 Task: Search one way flight ticket for 3 adults, 3 children in premium economy from Christiansted,st. Croix: Henry E. Rohlsen Airport to Jackson: Jackson Hole Airport on 5-2-2023. Choice of flights is Delta. Number of bags: 1 carry on bag. Price is upto 94000. Outbound departure time preference is 23:00.
Action: Mouse moved to (279, 350)
Screenshot: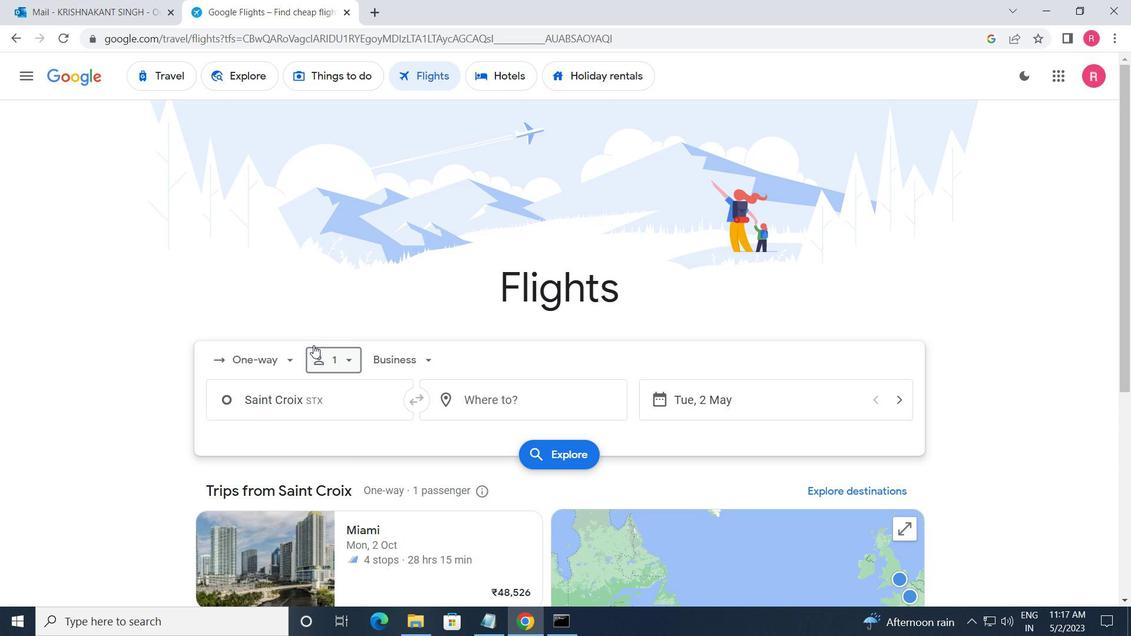 
Action: Mouse pressed left at (279, 350)
Screenshot: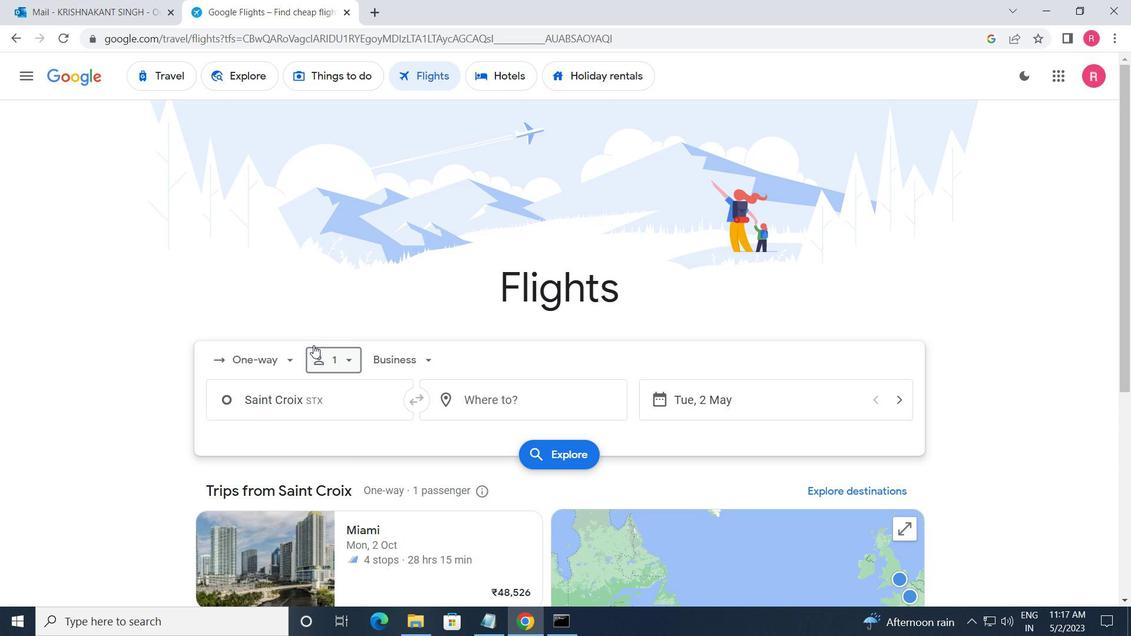 
Action: Mouse moved to (283, 426)
Screenshot: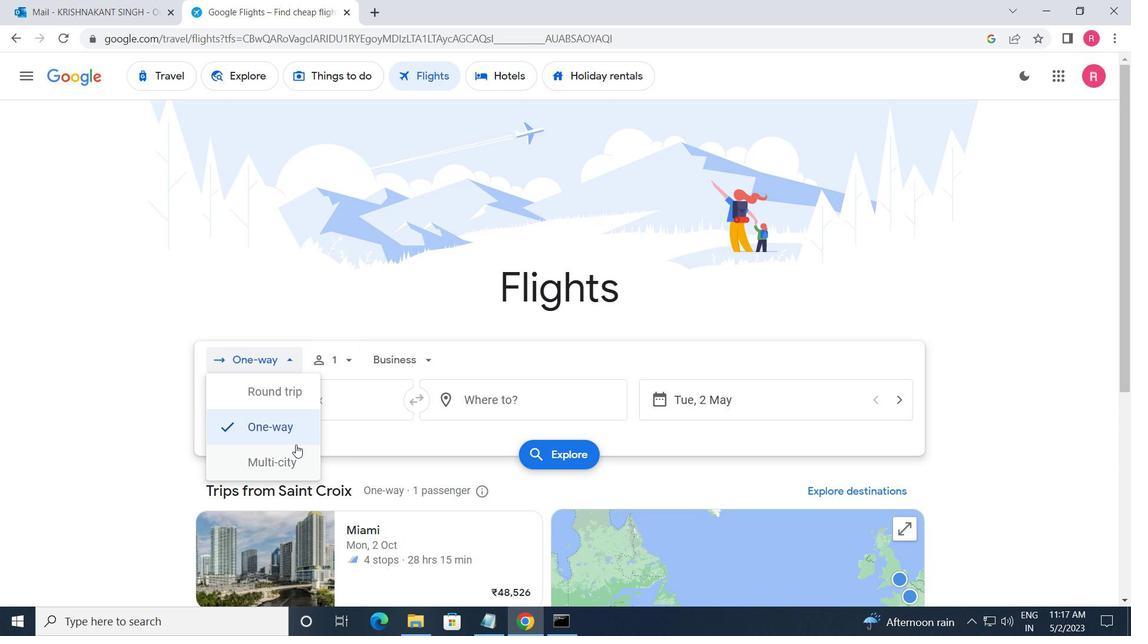 
Action: Mouse pressed left at (283, 426)
Screenshot: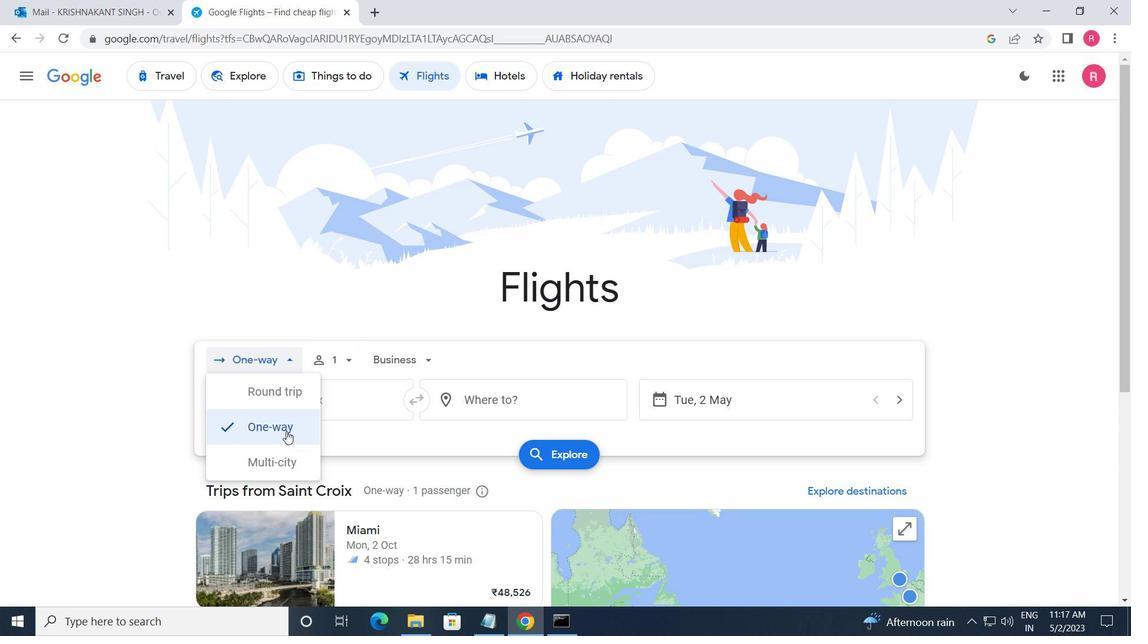 
Action: Mouse moved to (328, 361)
Screenshot: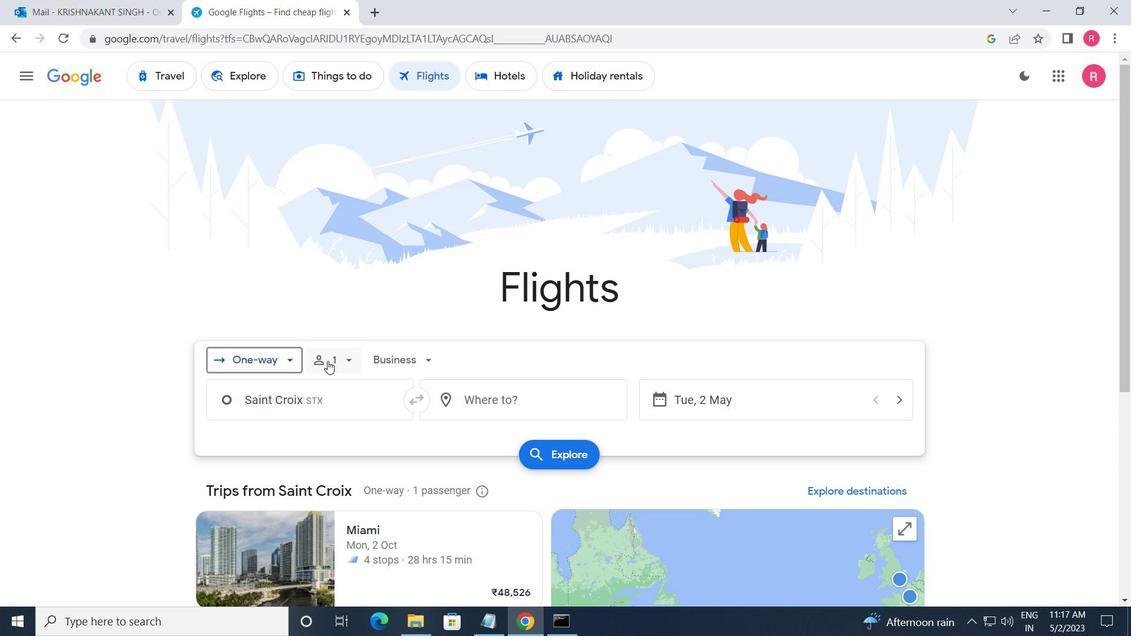 
Action: Mouse pressed left at (328, 361)
Screenshot: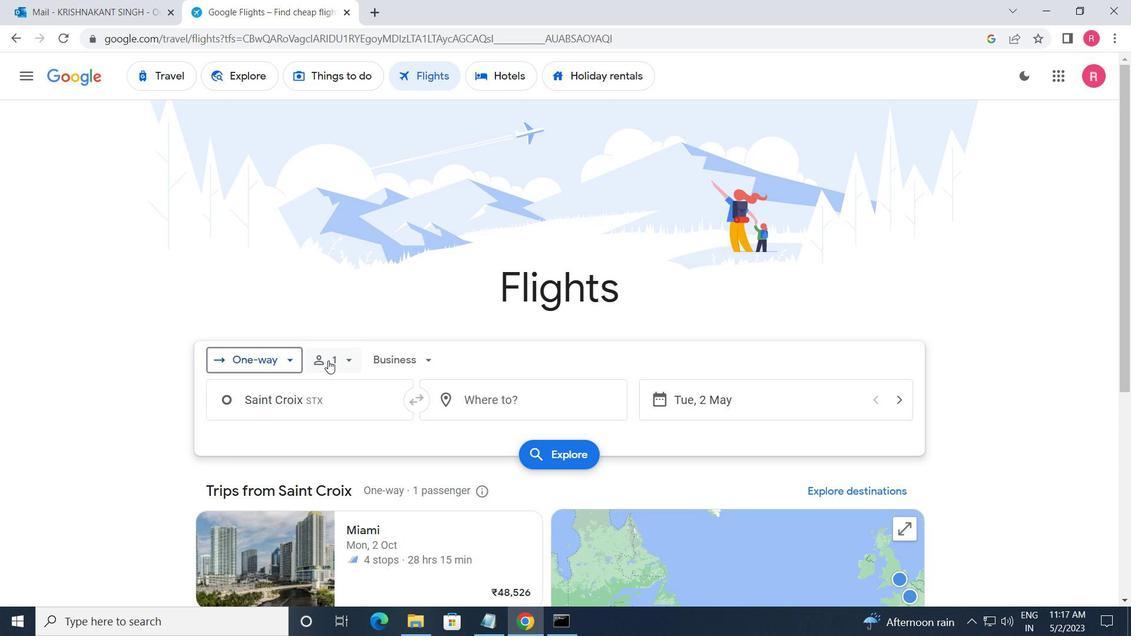 
Action: Mouse moved to (454, 401)
Screenshot: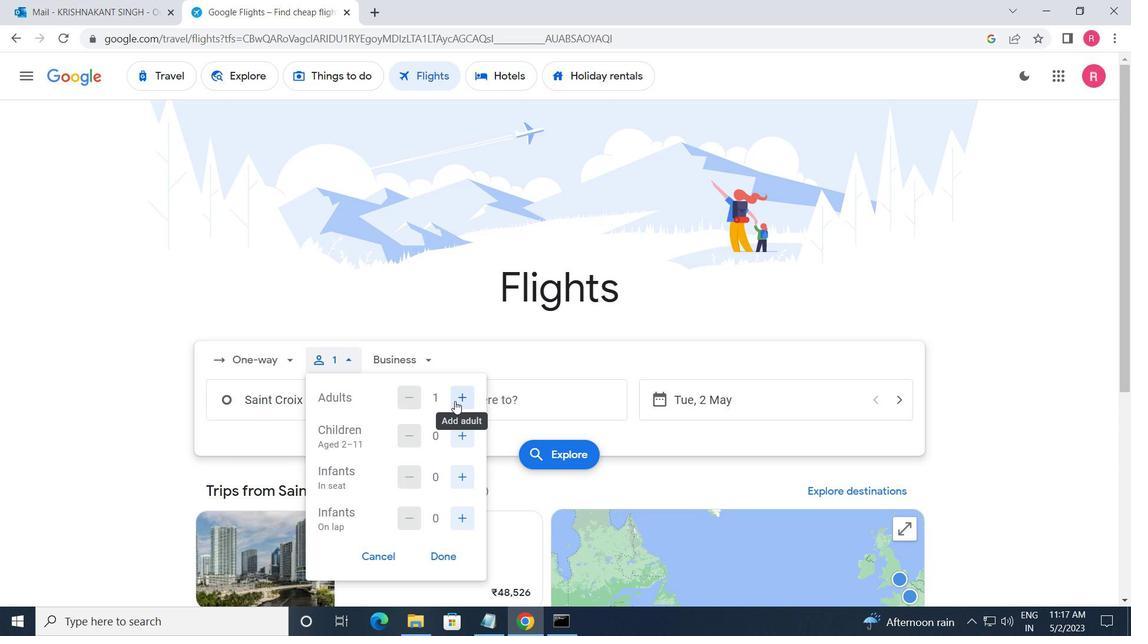 
Action: Mouse pressed left at (454, 401)
Screenshot: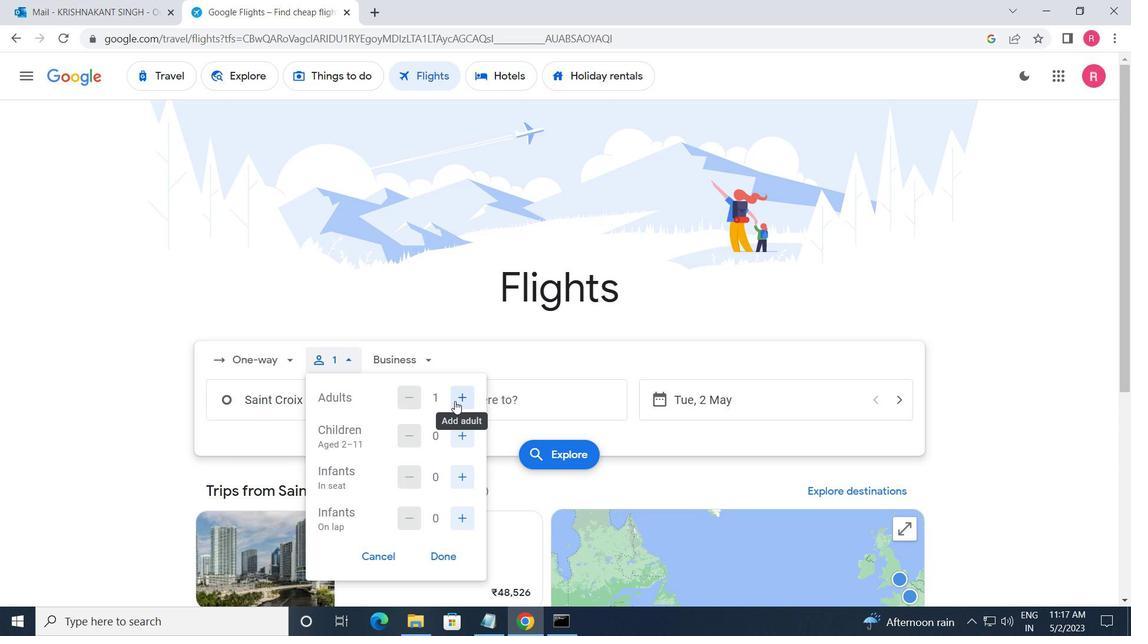 
Action: Mouse pressed left at (454, 401)
Screenshot: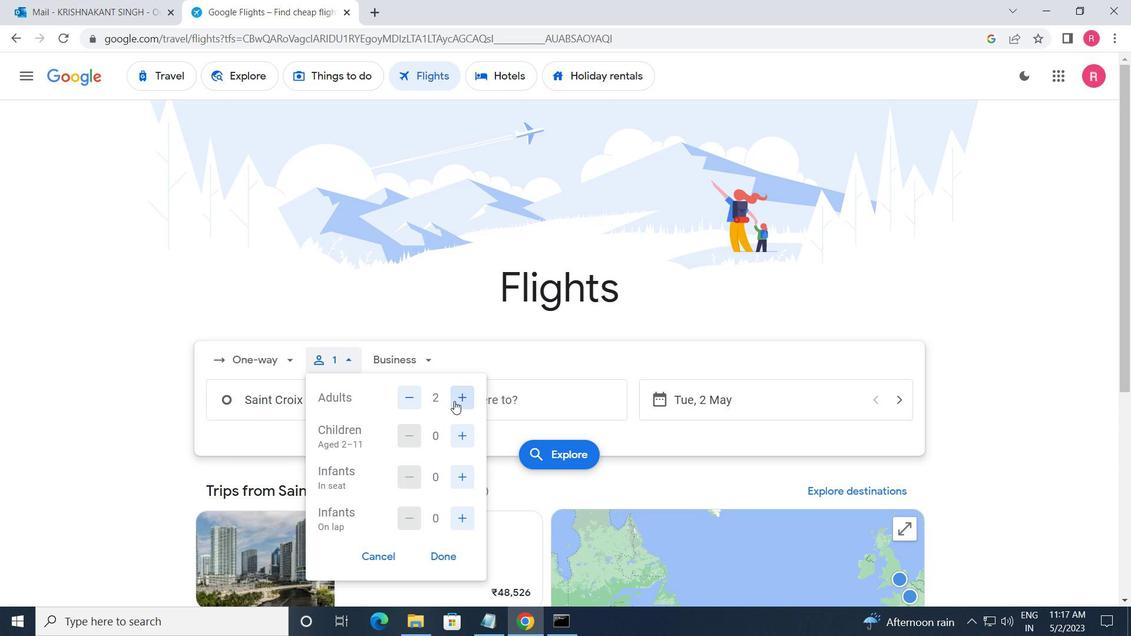 
Action: Mouse moved to (453, 426)
Screenshot: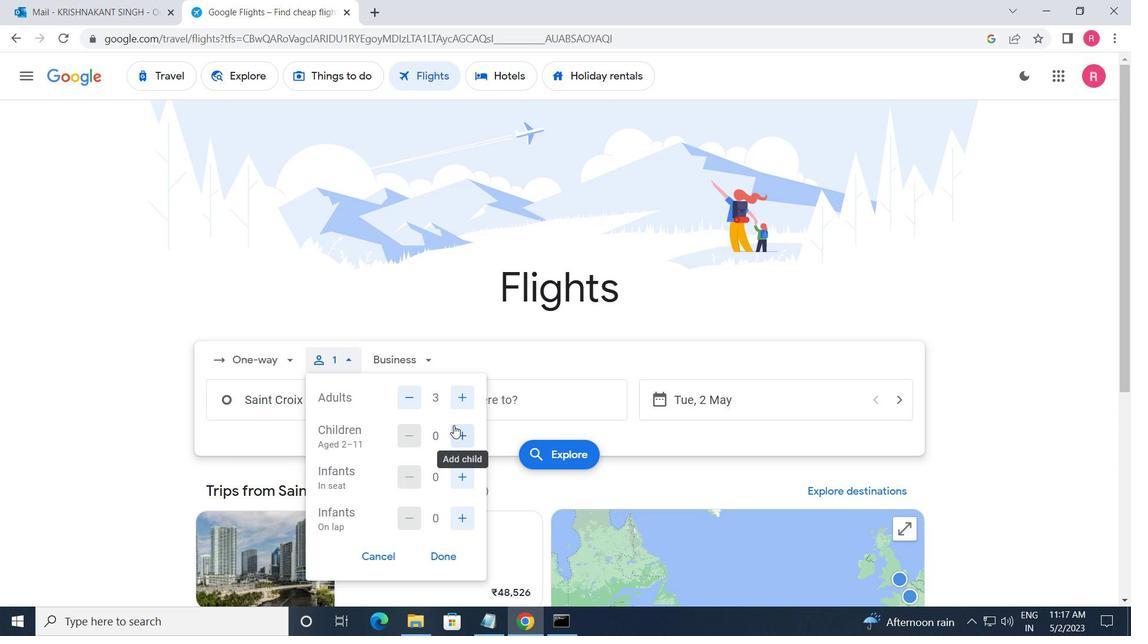 
Action: Mouse pressed left at (453, 426)
Screenshot: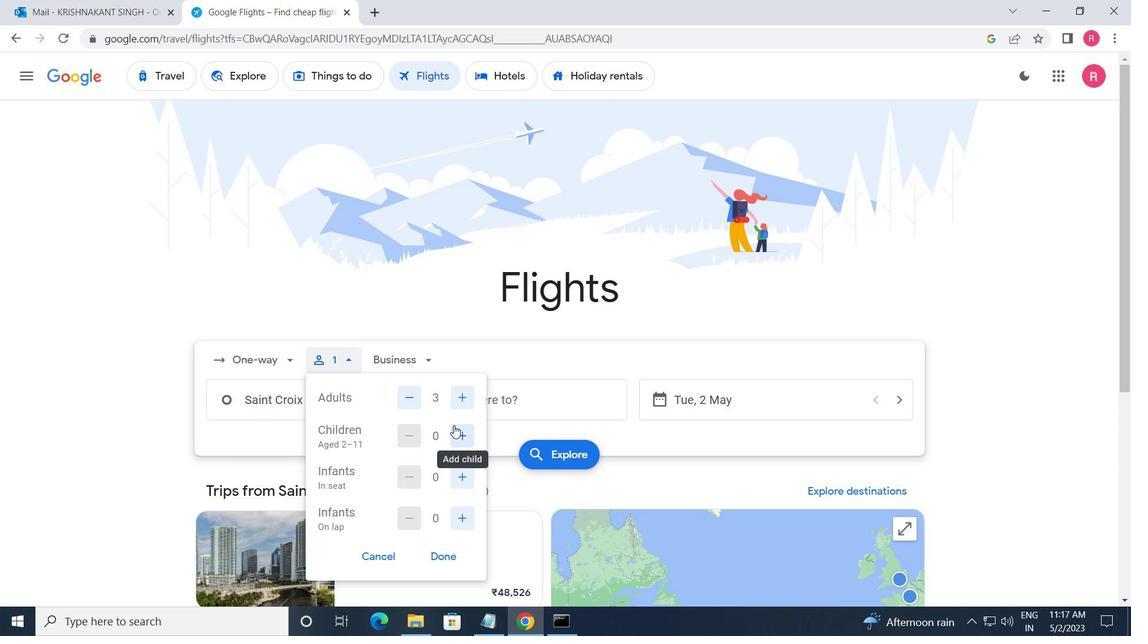 
Action: Mouse pressed left at (453, 426)
Screenshot: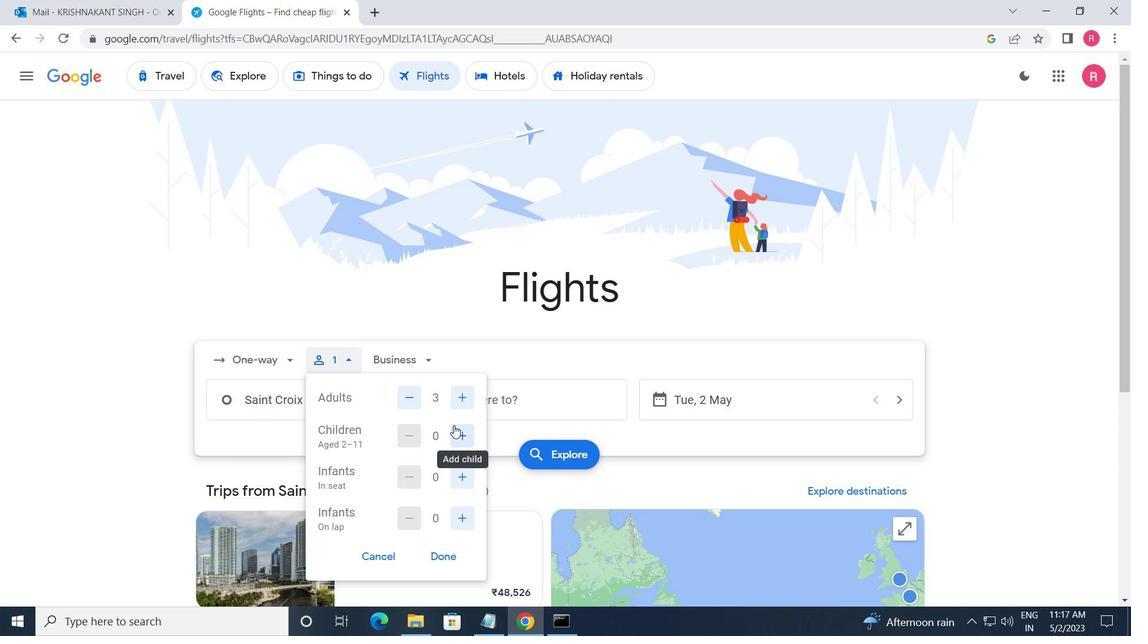 
Action: Mouse moved to (453, 427)
Screenshot: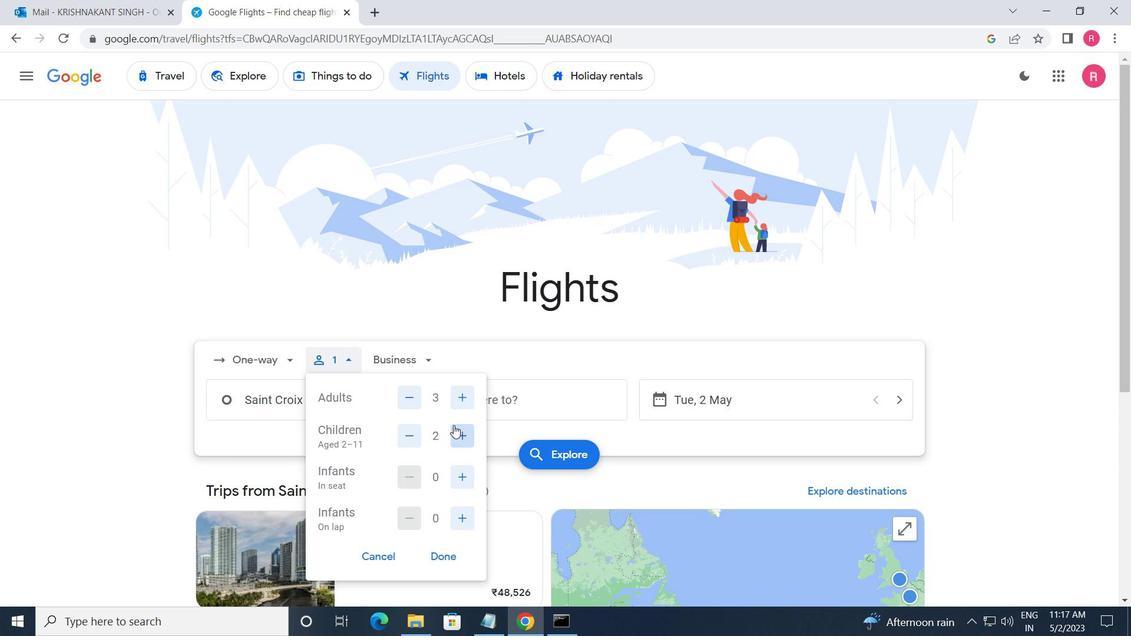 
Action: Mouse pressed left at (453, 427)
Screenshot: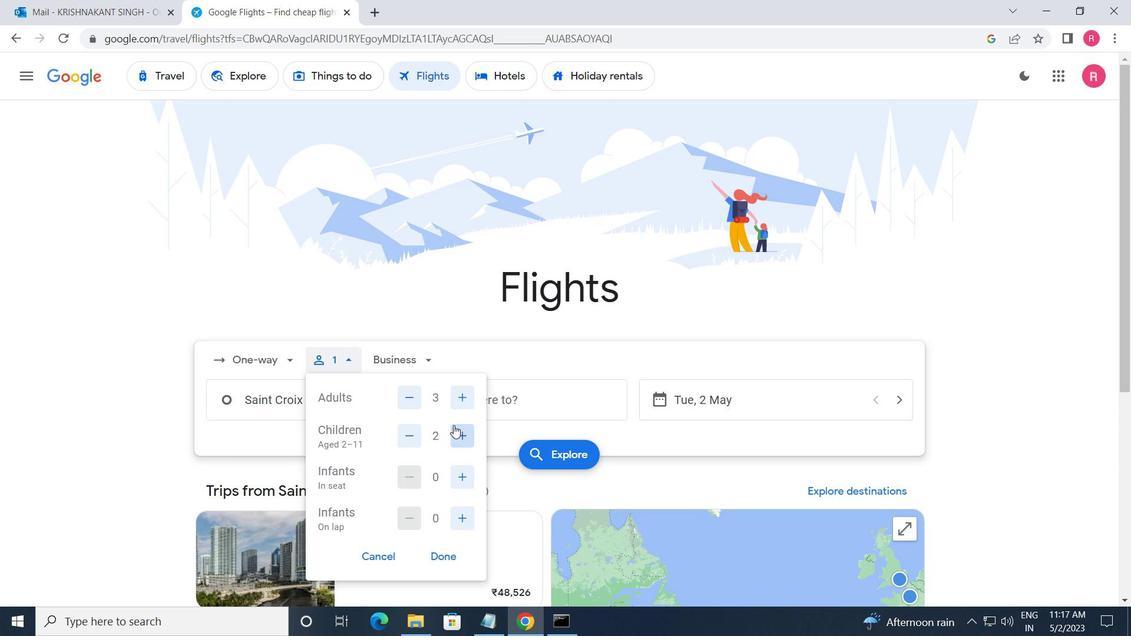 
Action: Mouse moved to (379, 364)
Screenshot: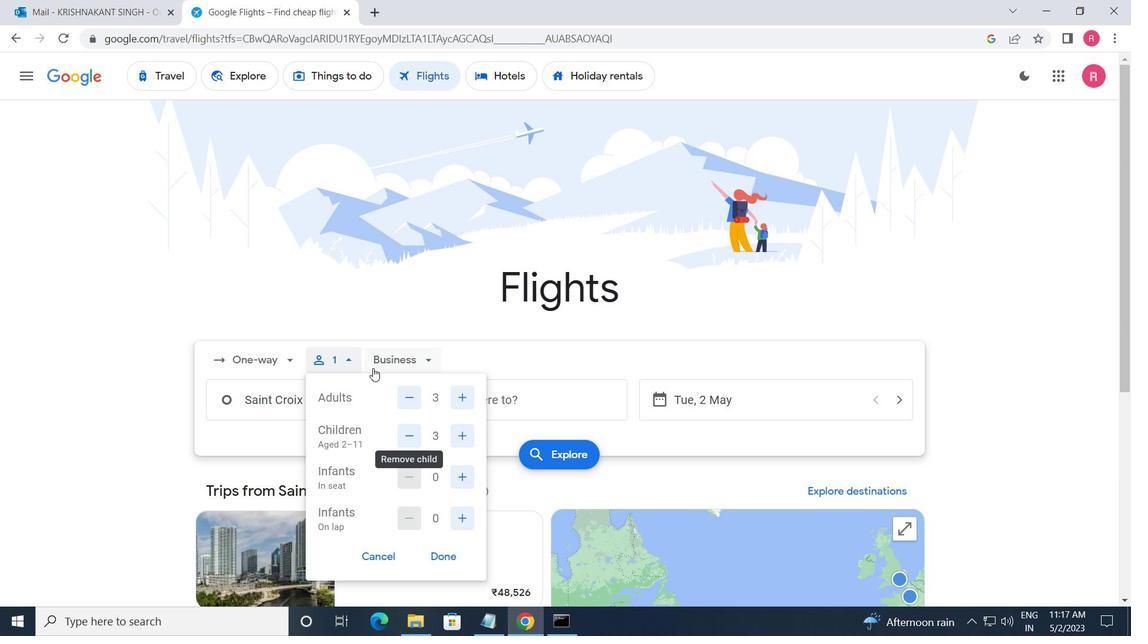 
Action: Mouse pressed left at (379, 364)
Screenshot: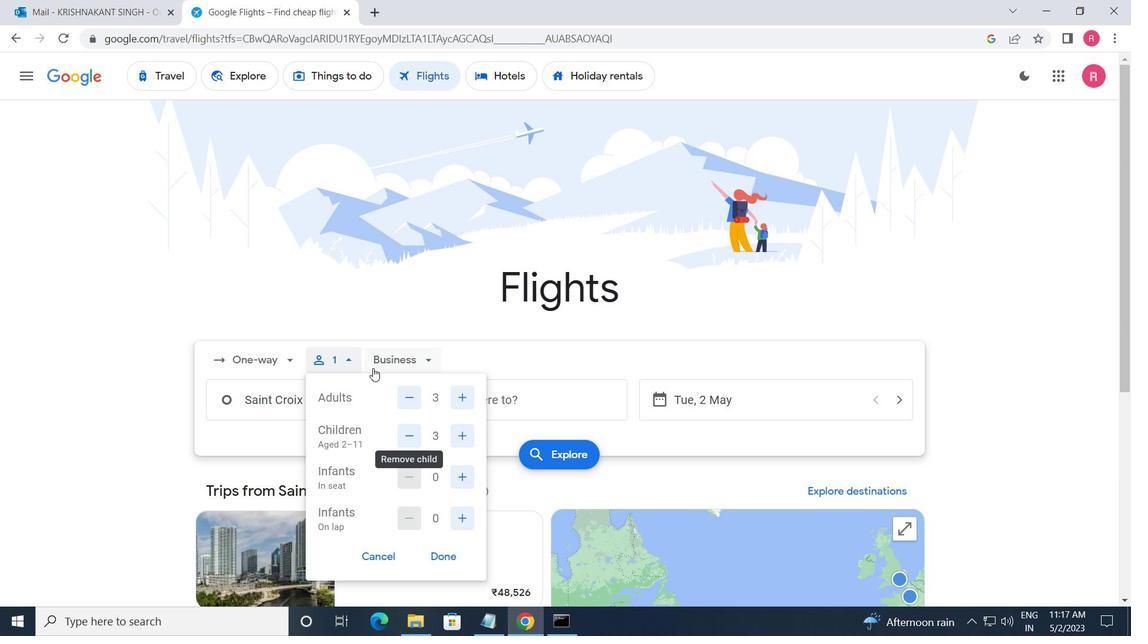 
Action: Mouse moved to (422, 435)
Screenshot: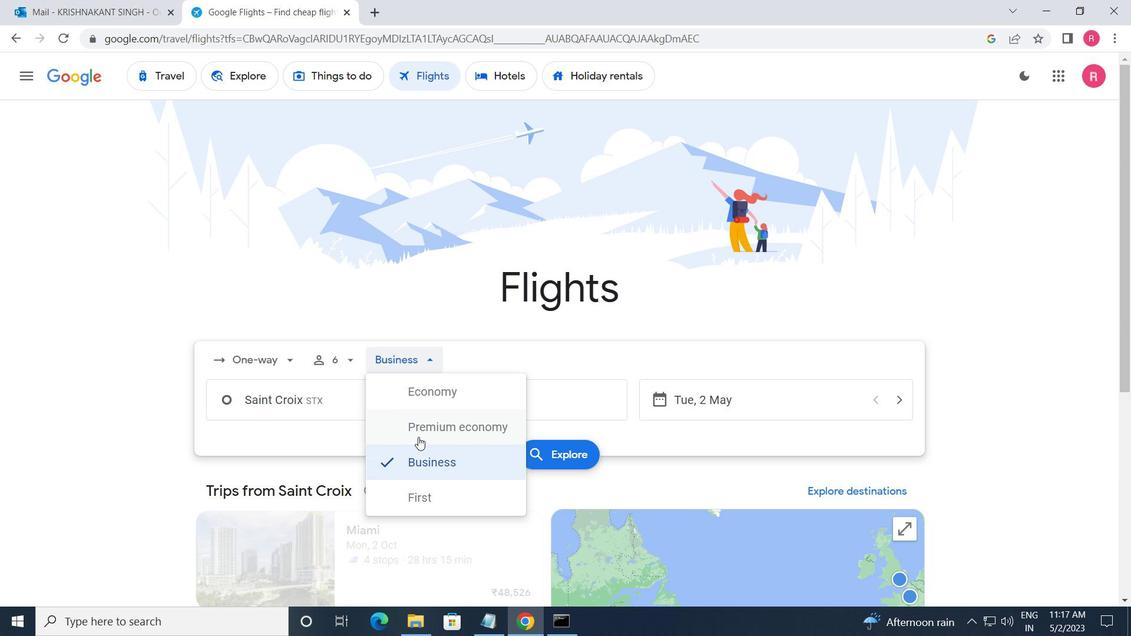 
Action: Mouse pressed left at (422, 435)
Screenshot: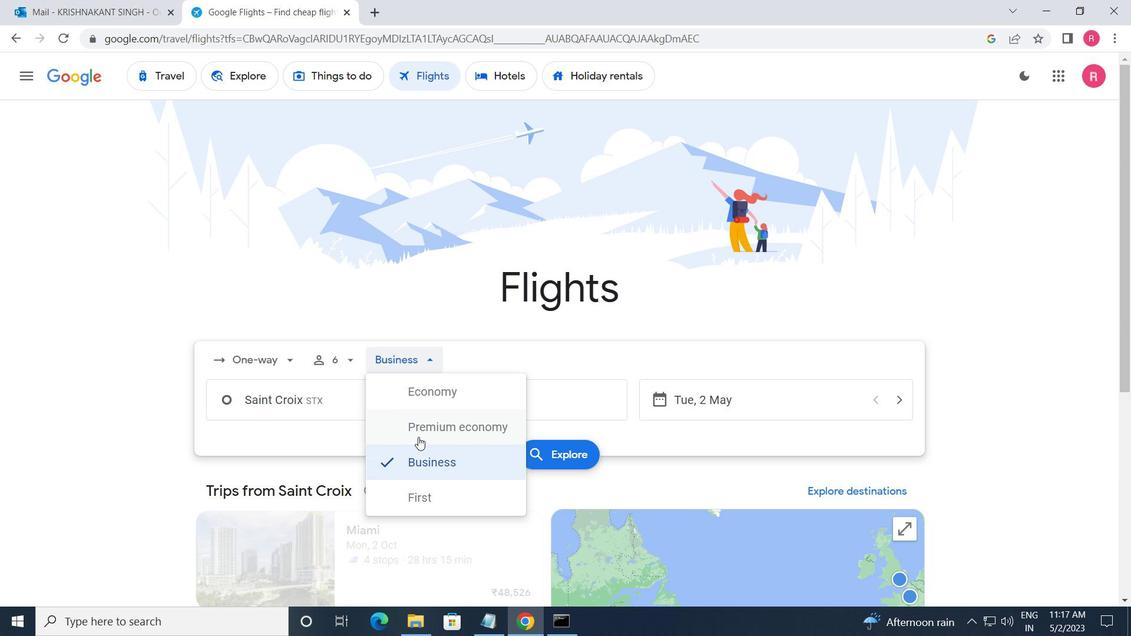 
Action: Mouse moved to (350, 399)
Screenshot: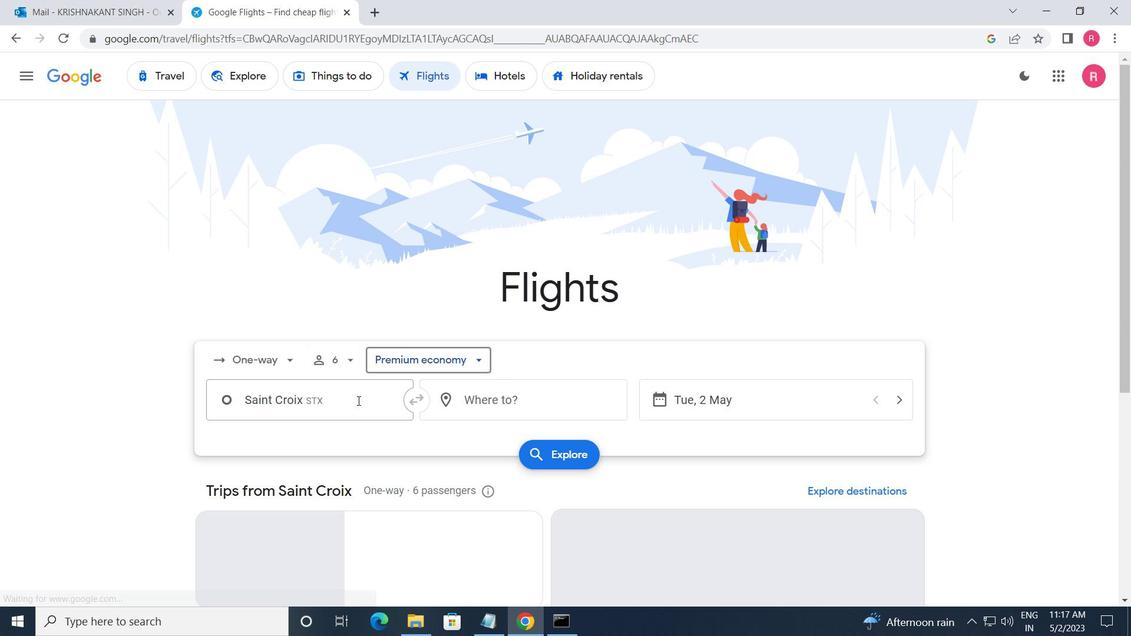 
Action: Mouse pressed left at (350, 399)
Screenshot: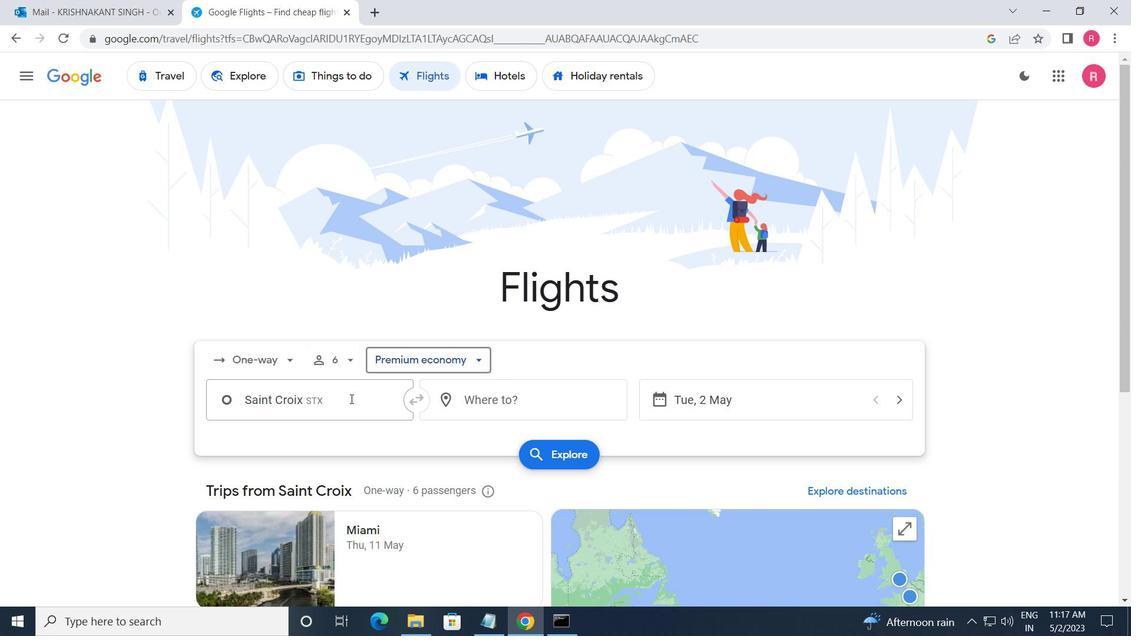 
Action: Mouse moved to (342, 476)
Screenshot: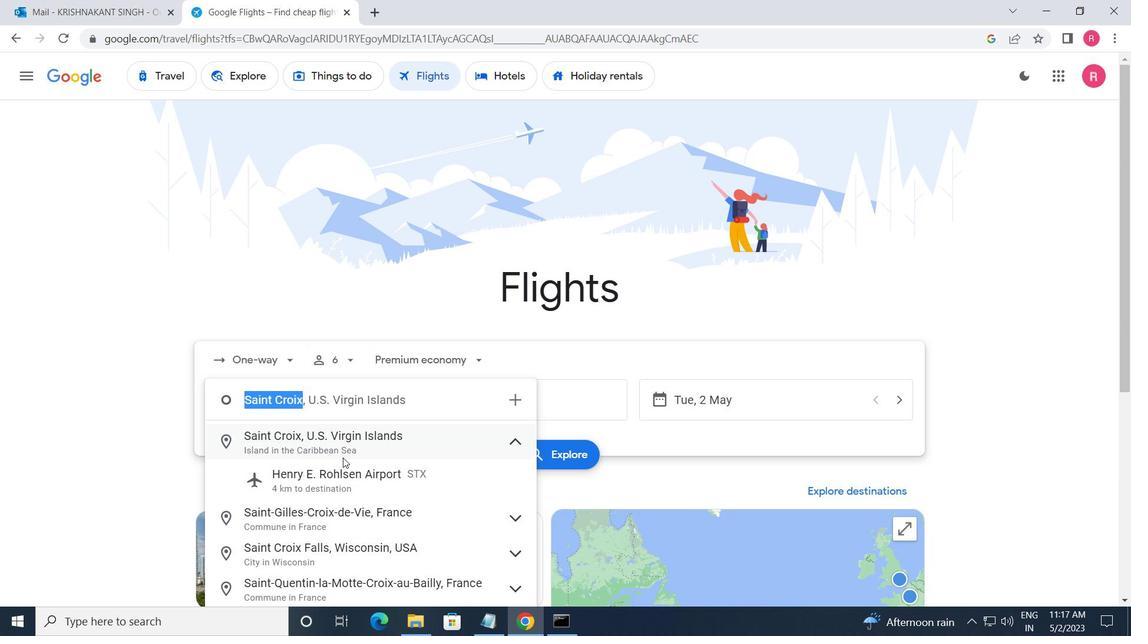 
Action: Mouse pressed left at (342, 476)
Screenshot: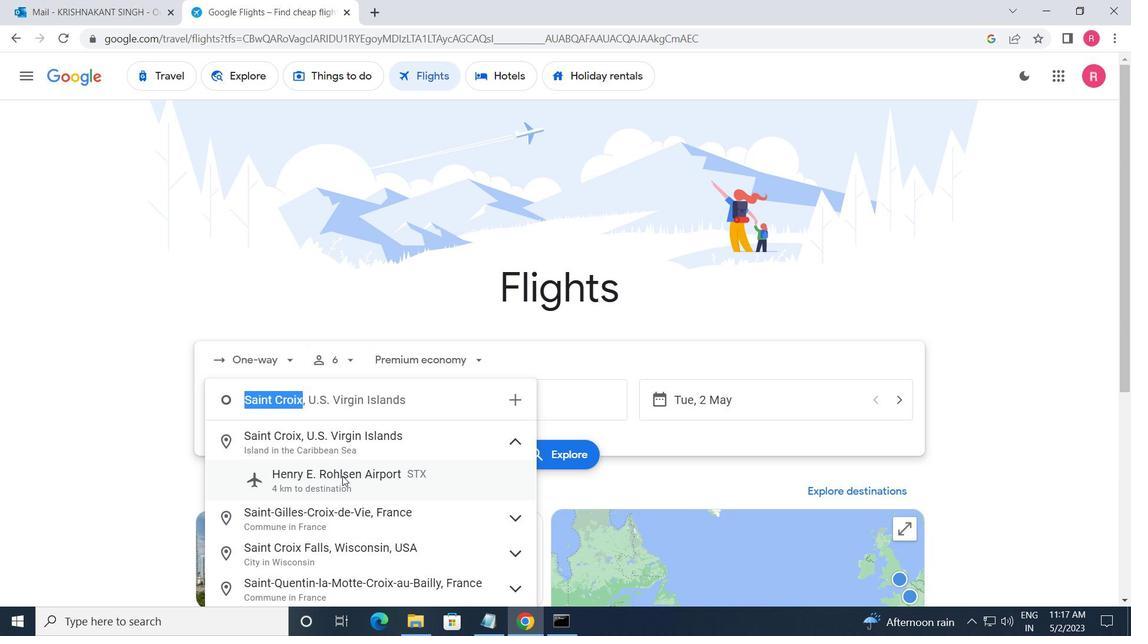 
Action: Mouse moved to (488, 407)
Screenshot: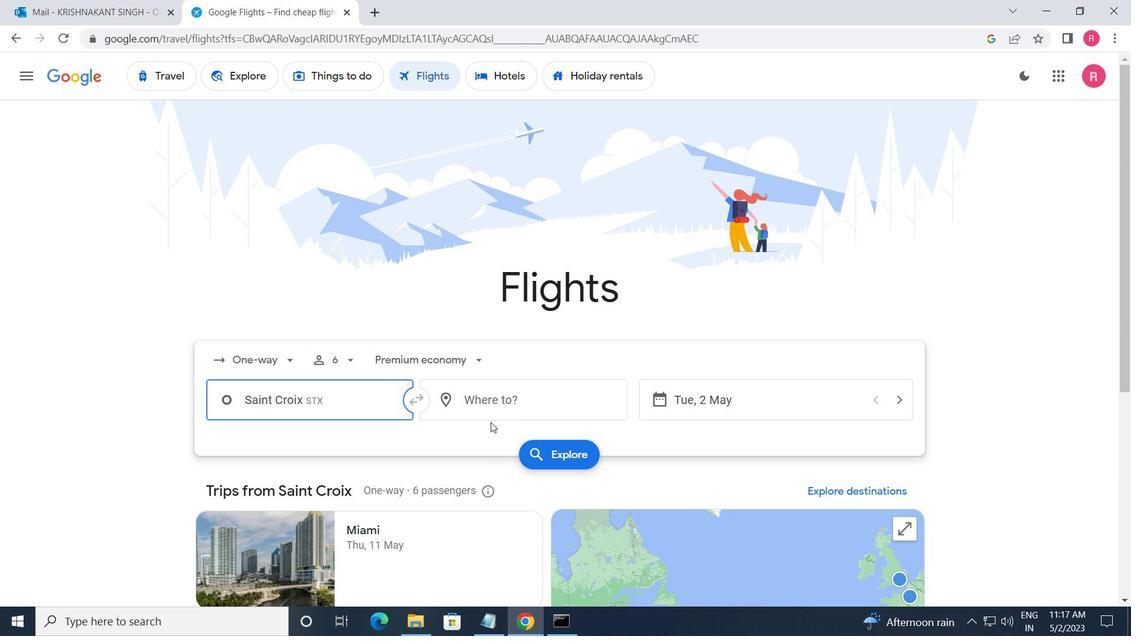 
Action: Mouse pressed left at (488, 407)
Screenshot: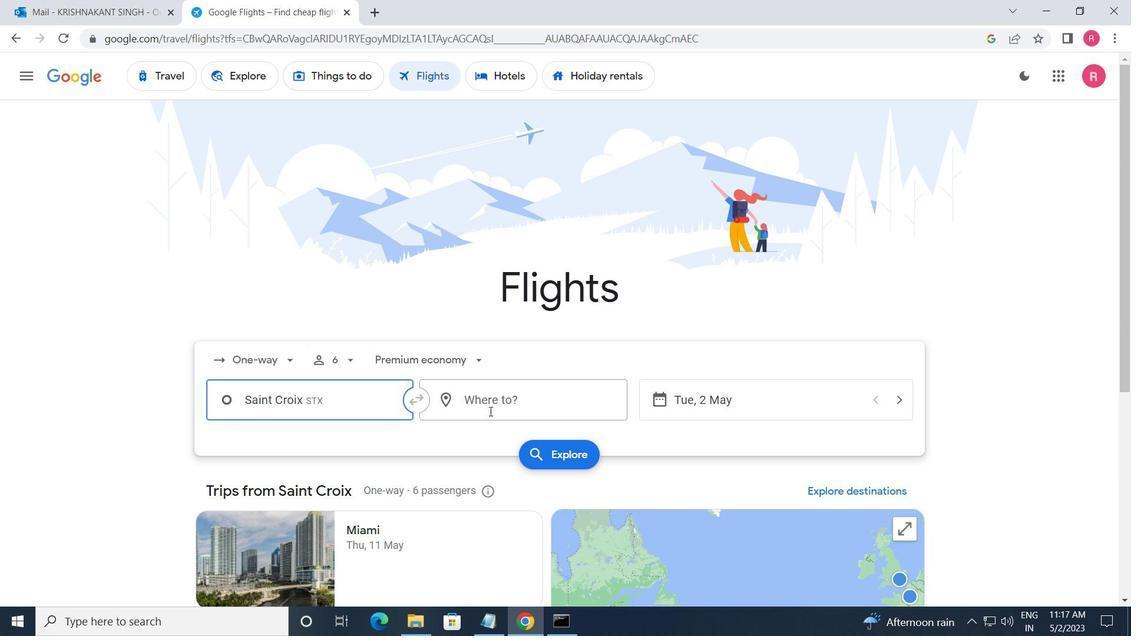 
Action: Mouse moved to (489, 538)
Screenshot: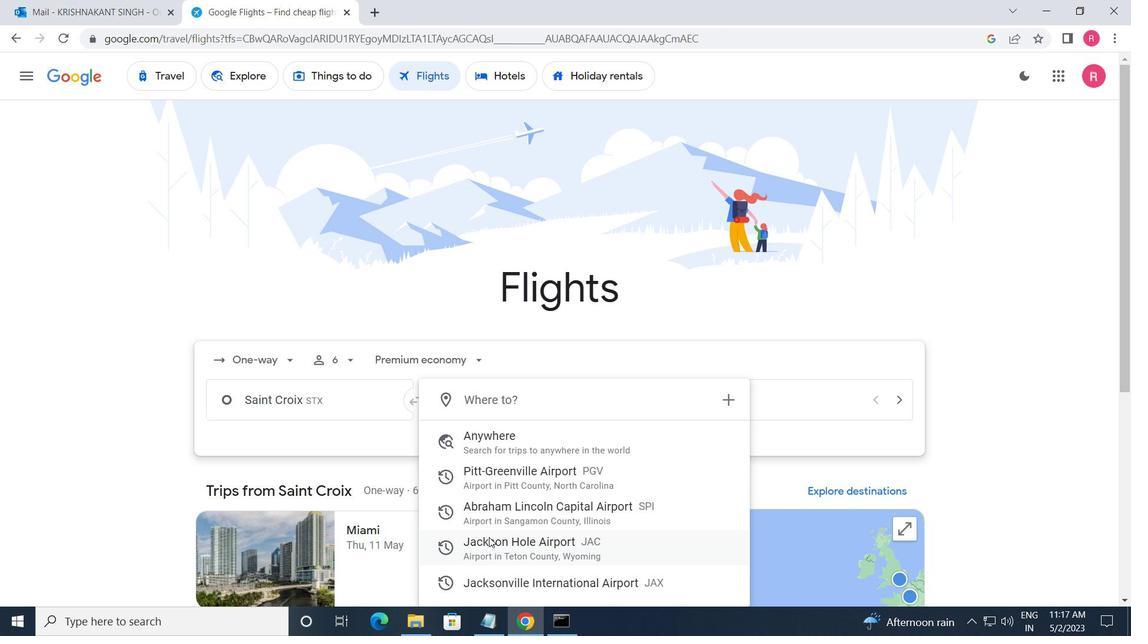 
Action: Mouse pressed left at (489, 538)
Screenshot: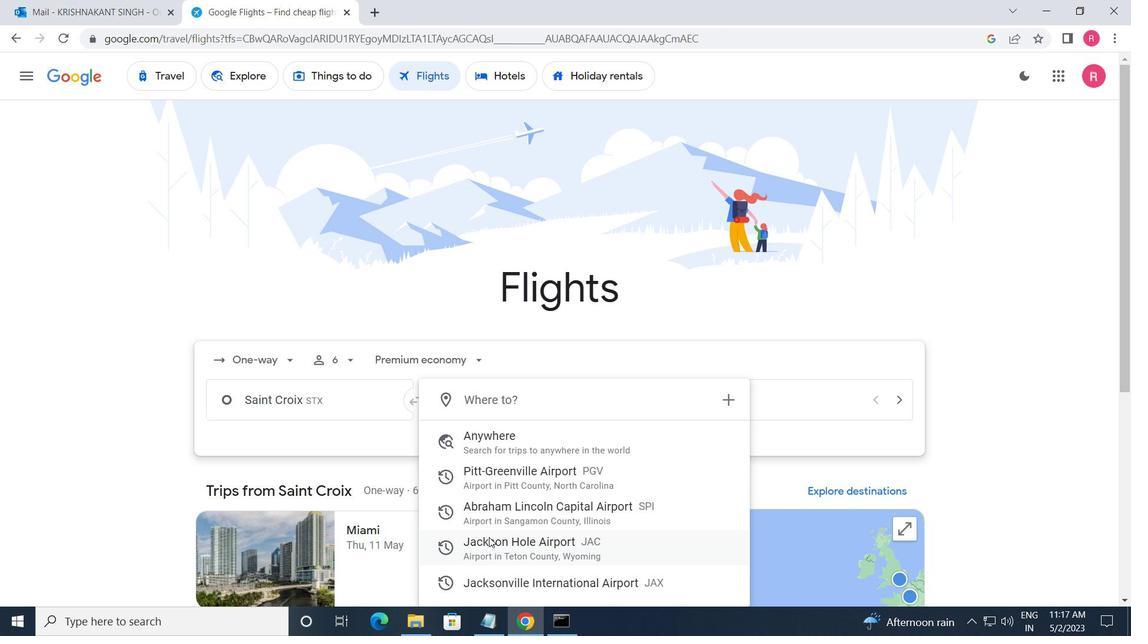 
Action: Mouse moved to (760, 417)
Screenshot: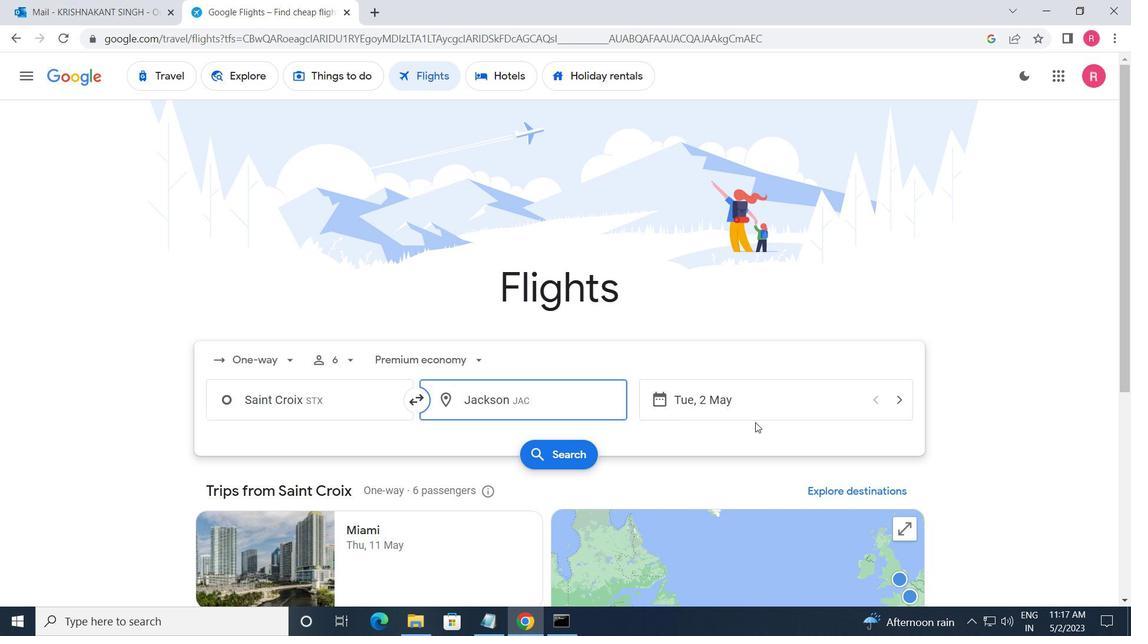 
Action: Mouse pressed left at (760, 417)
Screenshot: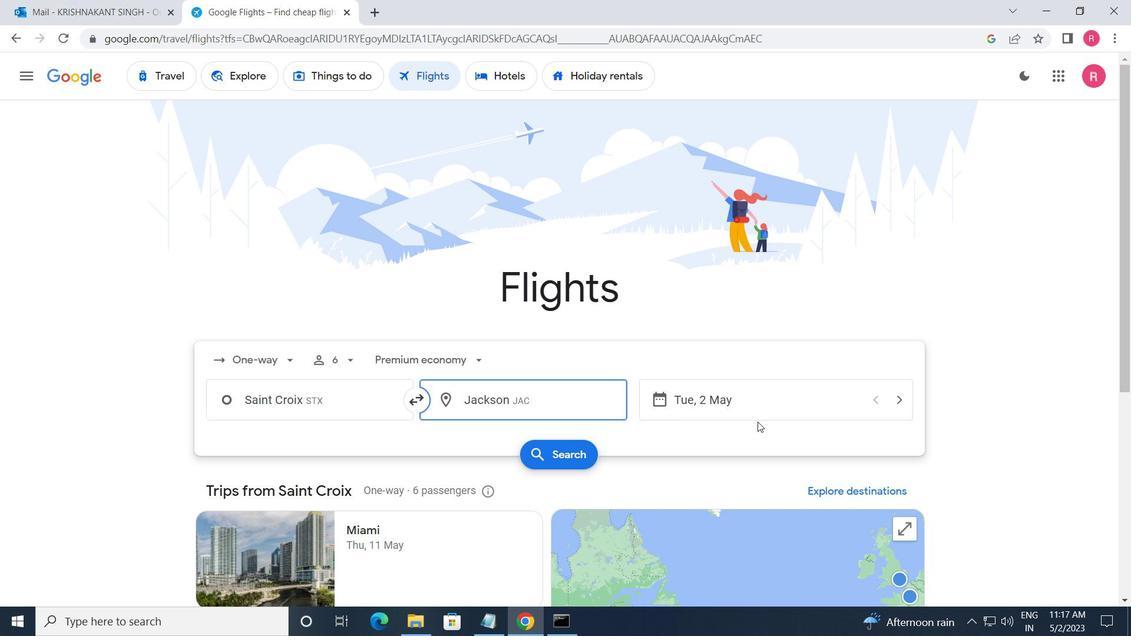 
Action: Mouse moved to (467, 340)
Screenshot: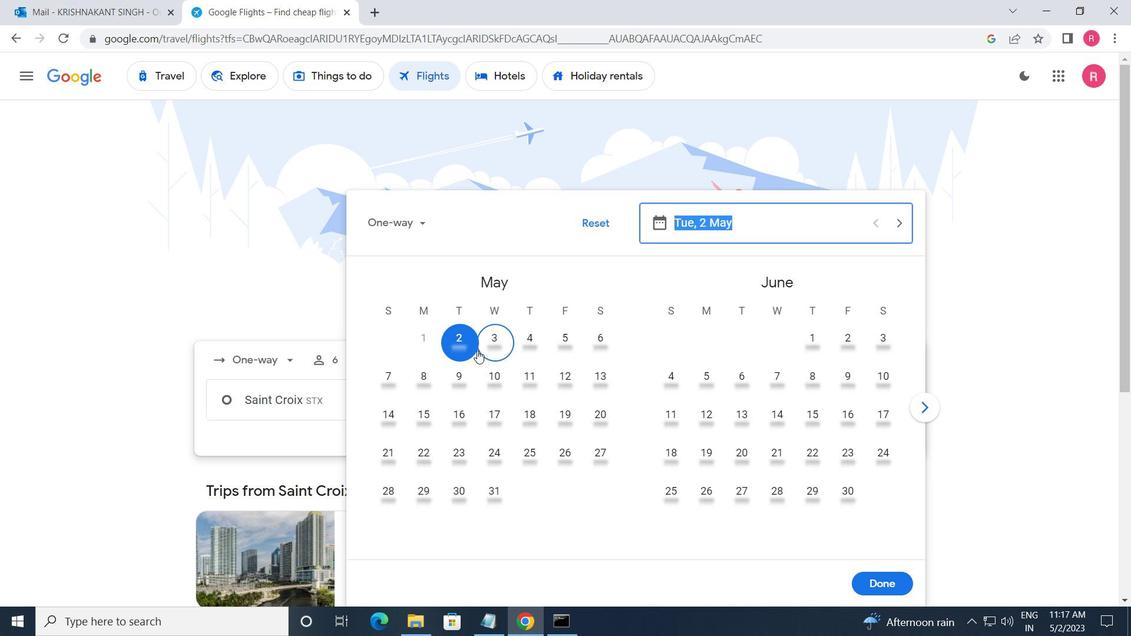 
Action: Mouse pressed left at (467, 340)
Screenshot: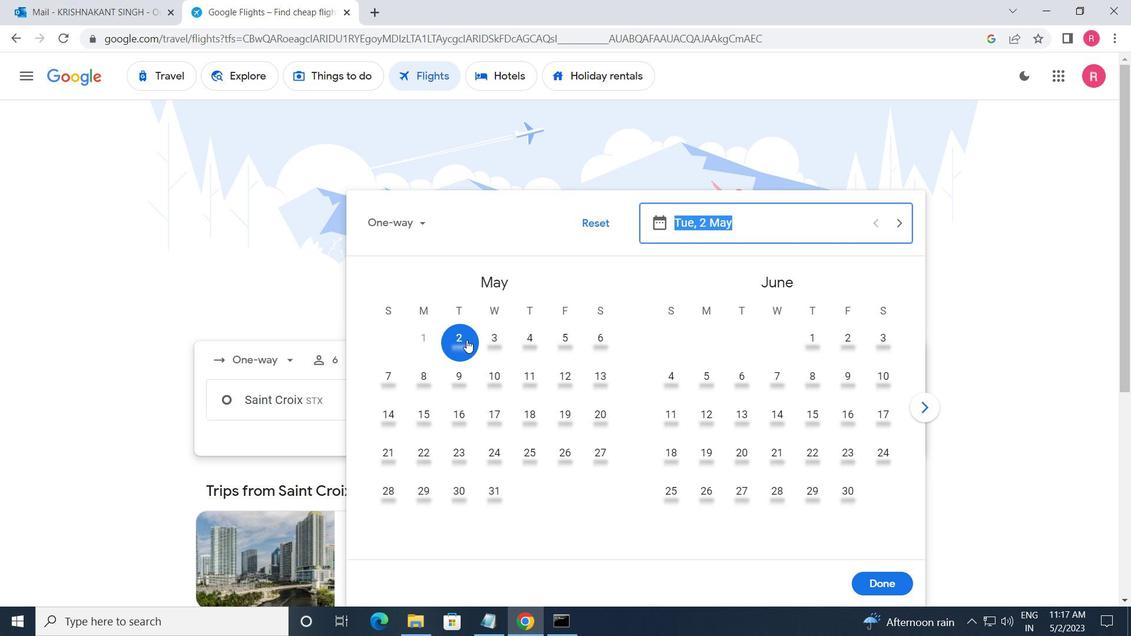 
Action: Mouse moved to (876, 578)
Screenshot: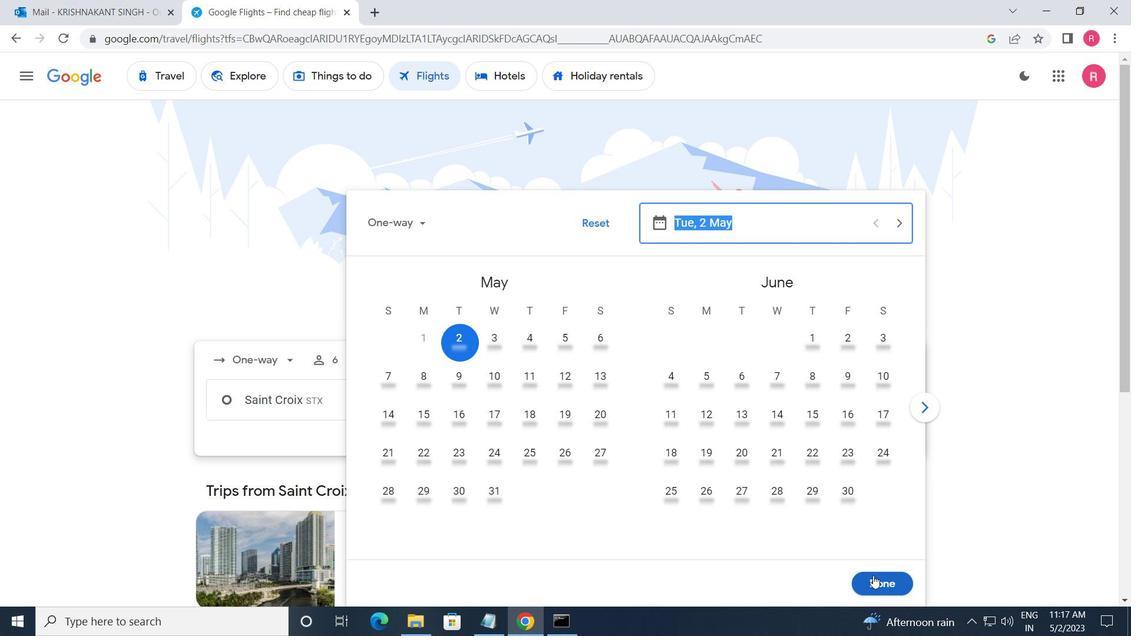 
Action: Mouse pressed left at (876, 578)
Screenshot: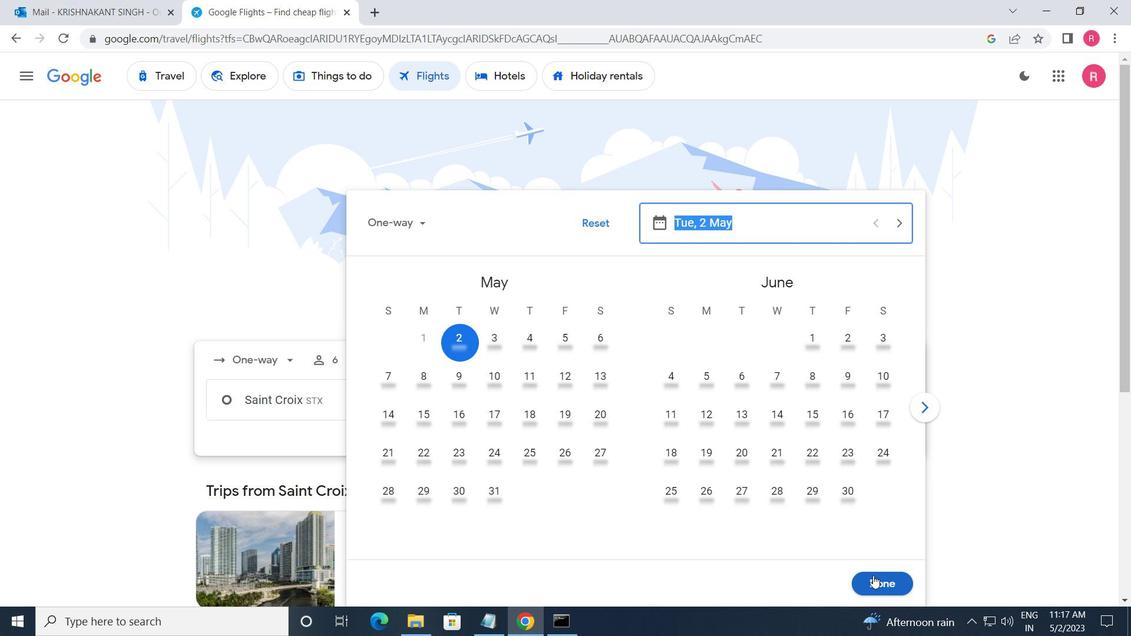 
Action: Mouse moved to (579, 455)
Screenshot: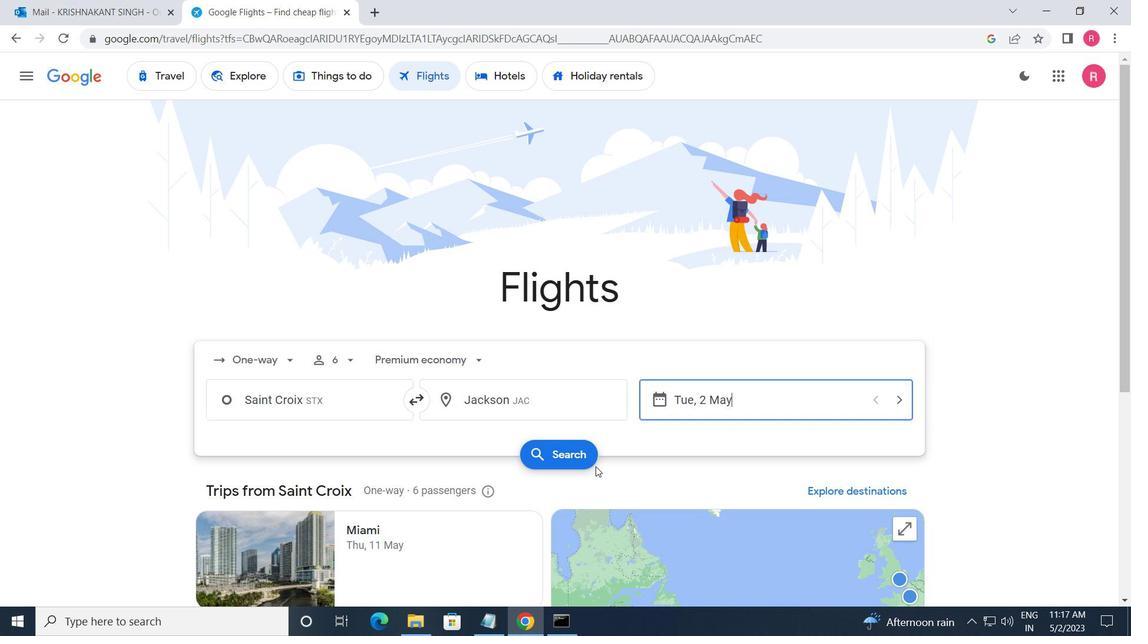 
Action: Mouse pressed left at (579, 455)
Screenshot: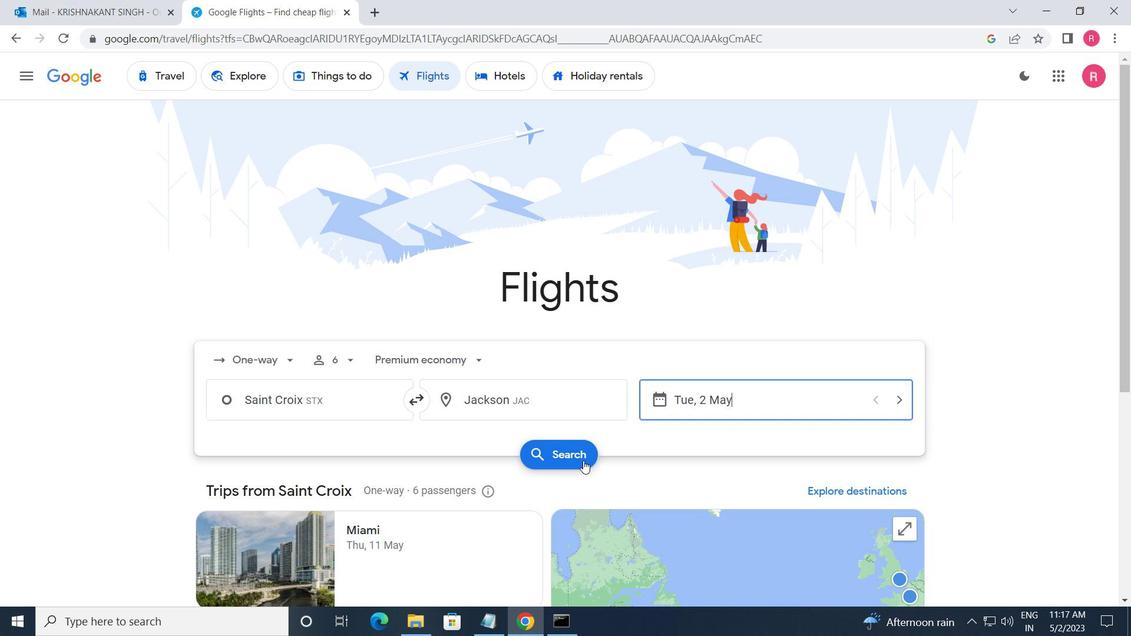 
Action: Mouse moved to (216, 211)
Screenshot: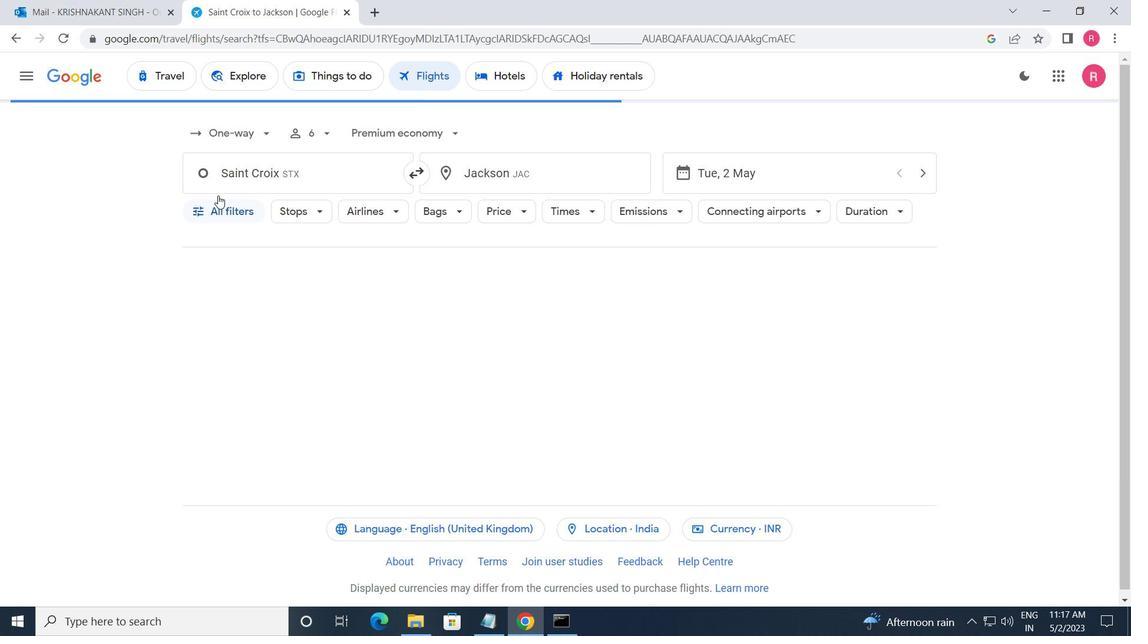 
Action: Mouse pressed left at (216, 211)
Screenshot: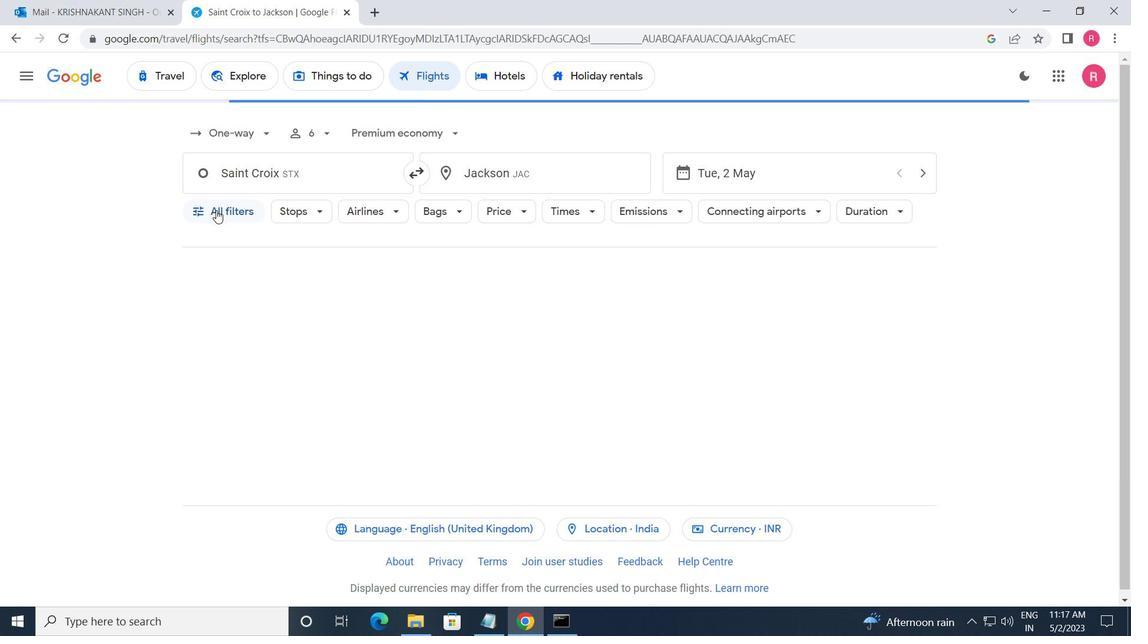 
Action: Mouse moved to (289, 403)
Screenshot: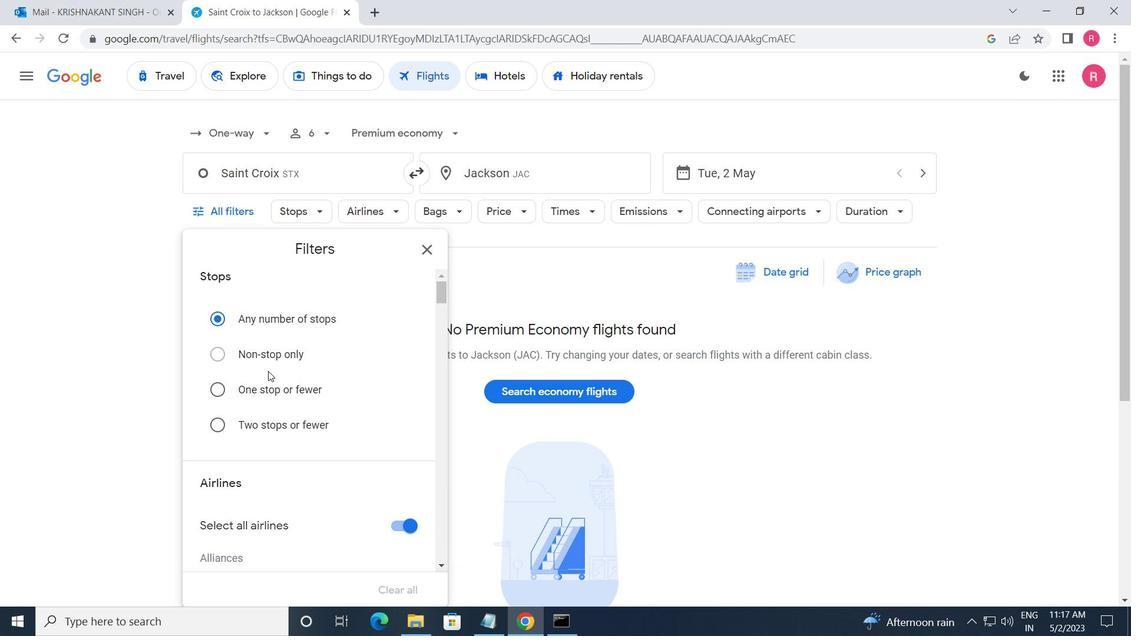 
Action: Mouse scrolled (289, 403) with delta (0, 0)
Screenshot: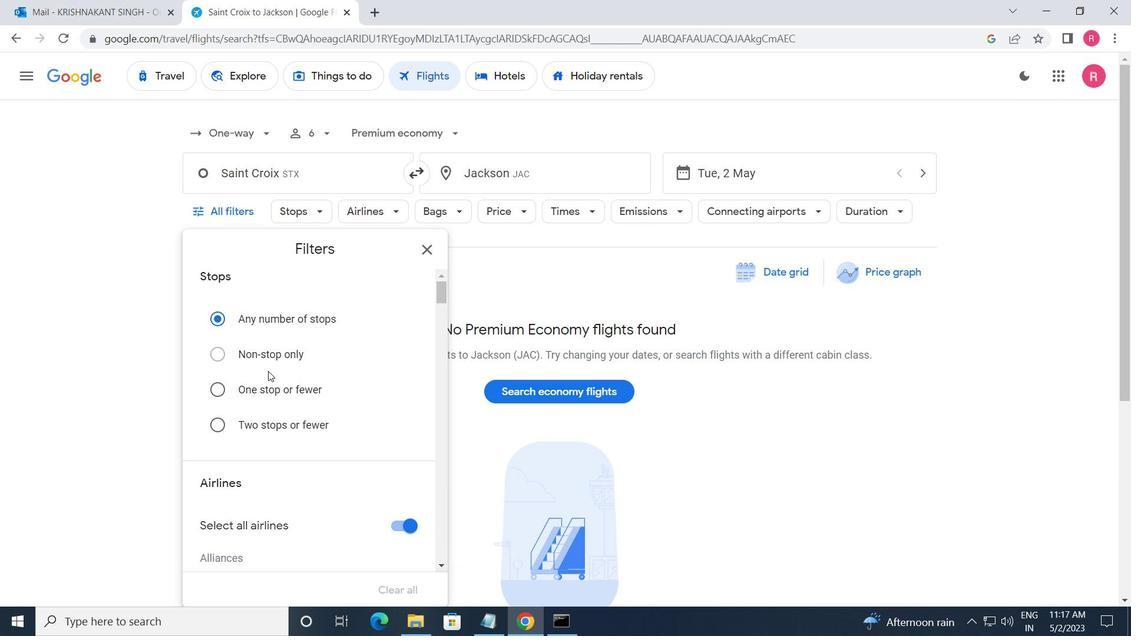 
Action: Mouse moved to (289, 405)
Screenshot: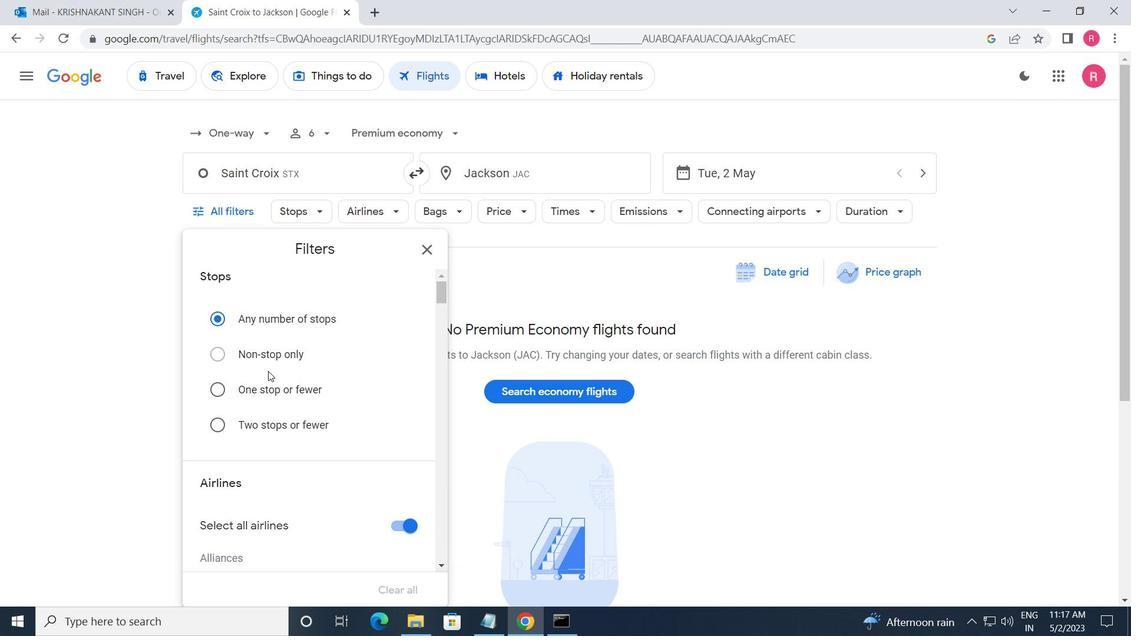 
Action: Mouse scrolled (289, 404) with delta (0, 0)
Screenshot: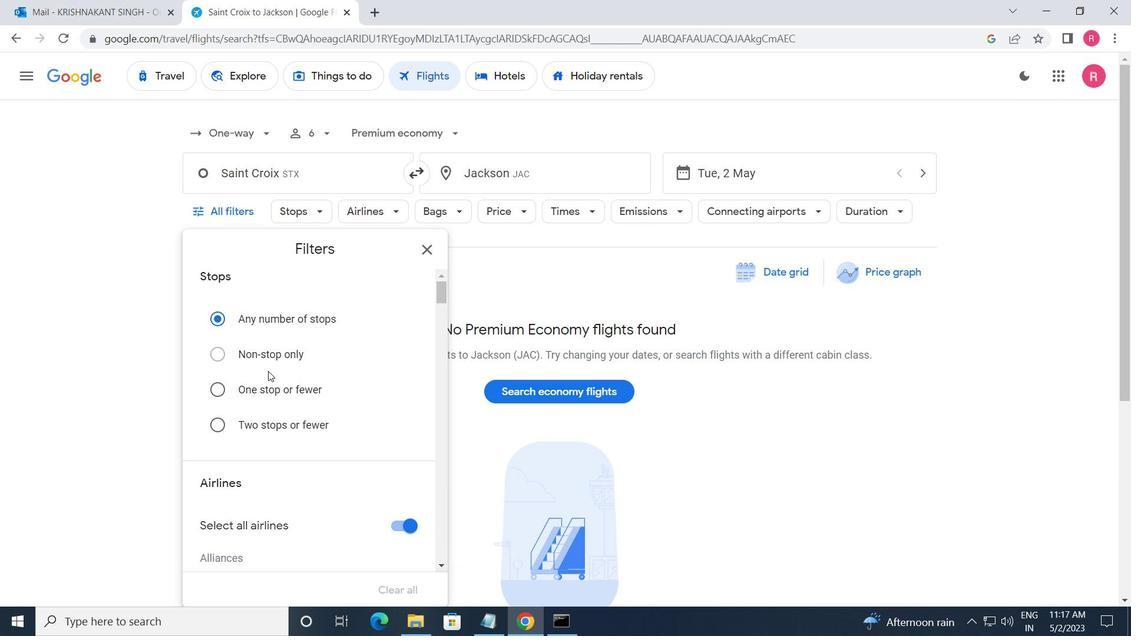 
Action: Mouse scrolled (289, 404) with delta (0, 0)
Screenshot: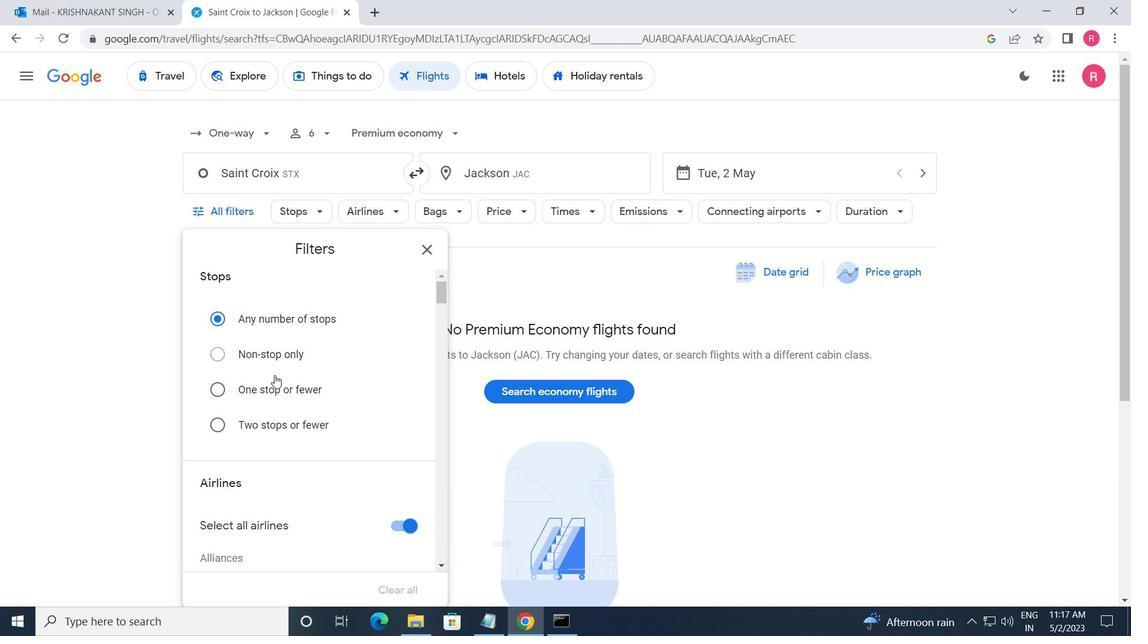 
Action: Mouse scrolled (289, 404) with delta (0, 0)
Screenshot: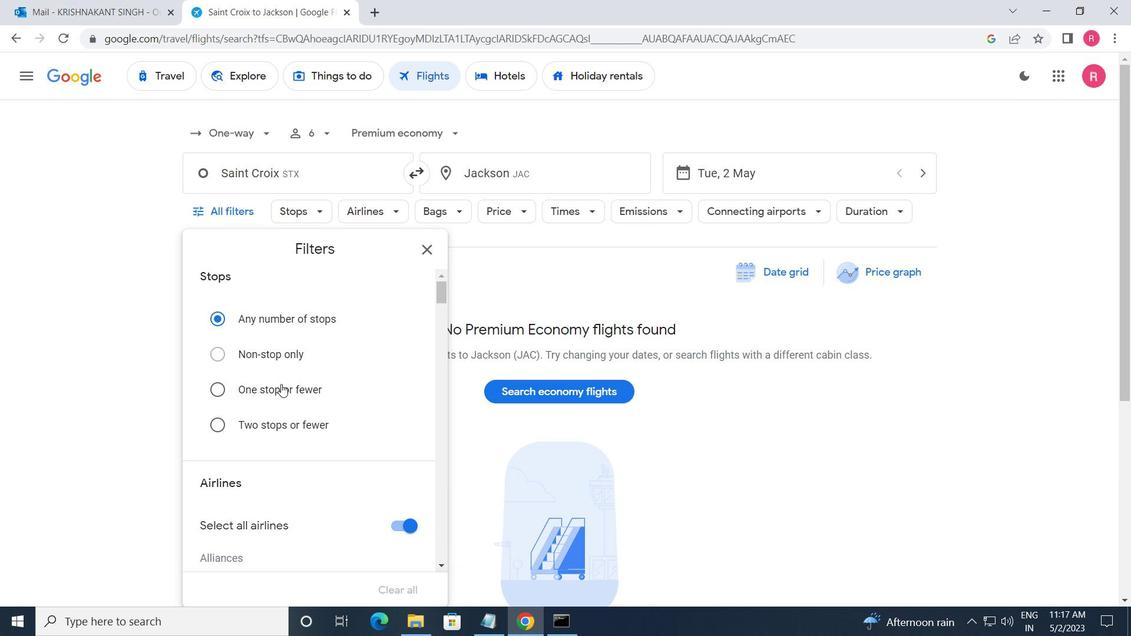 
Action: Mouse moved to (290, 405)
Screenshot: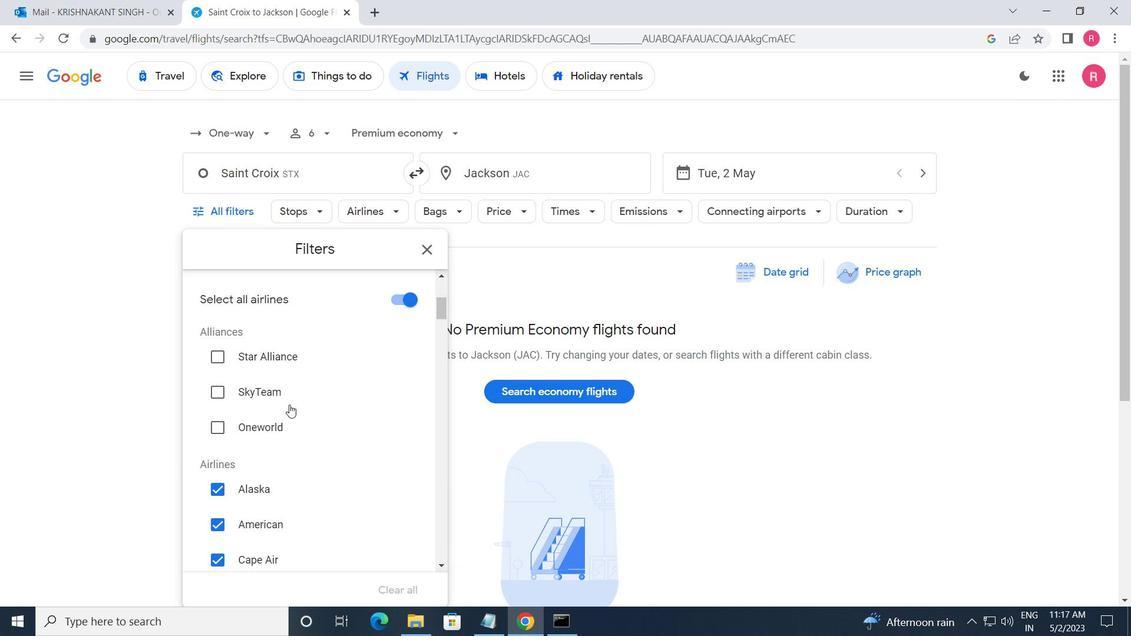 
Action: Mouse scrolled (290, 405) with delta (0, 0)
Screenshot: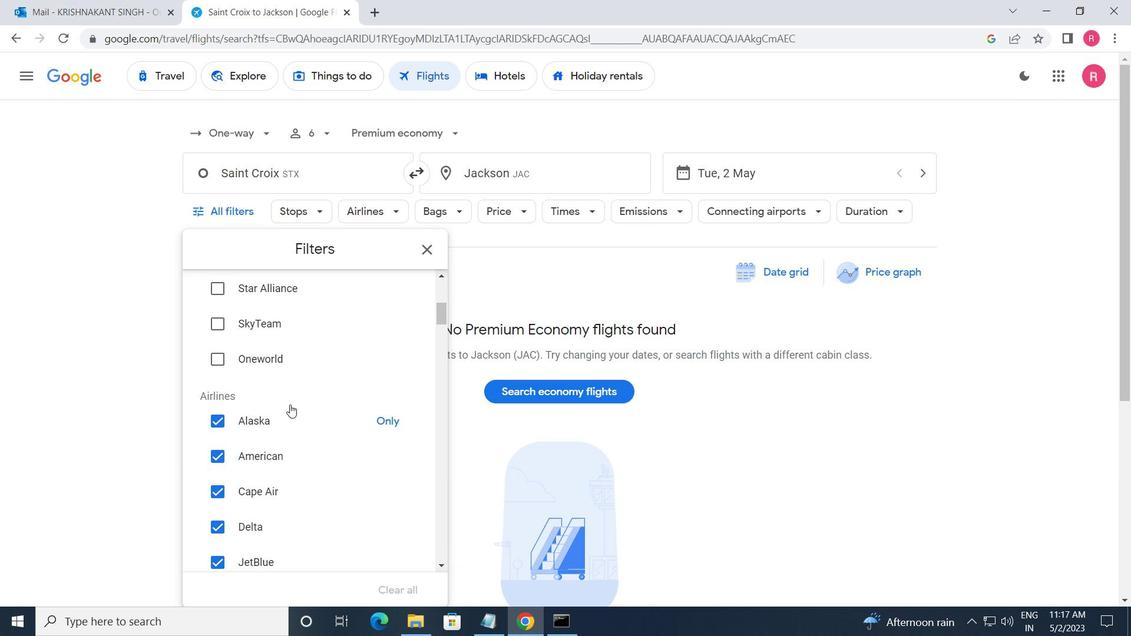 
Action: Mouse scrolled (290, 405) with delta (0, 0)
Screenshot: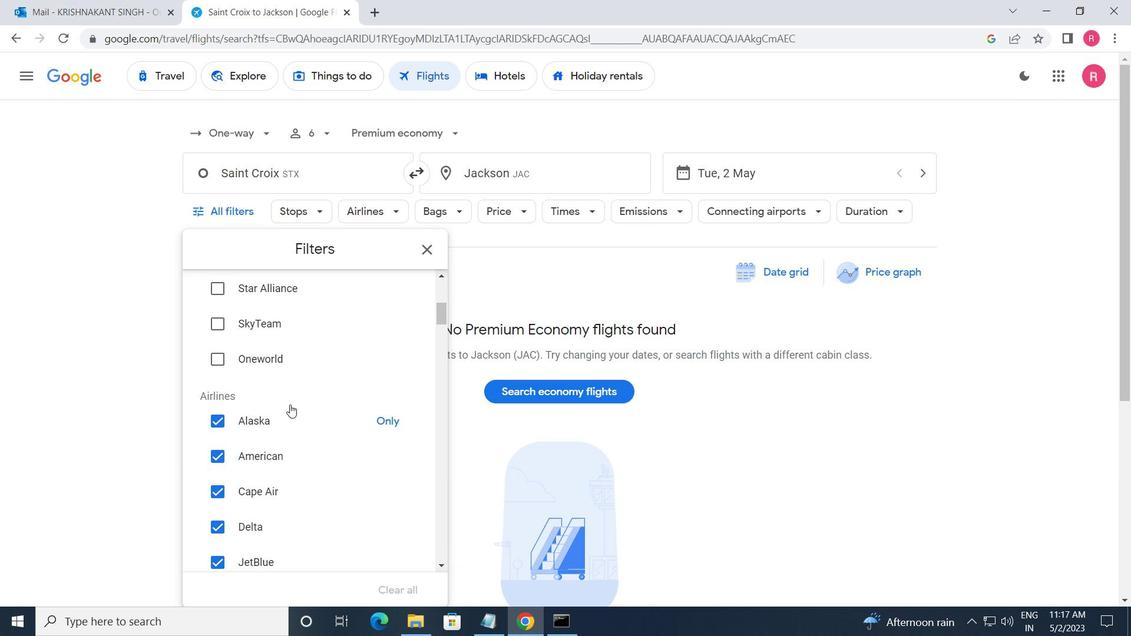 
Action: Mouse moved to (392, 382)
Screenshot: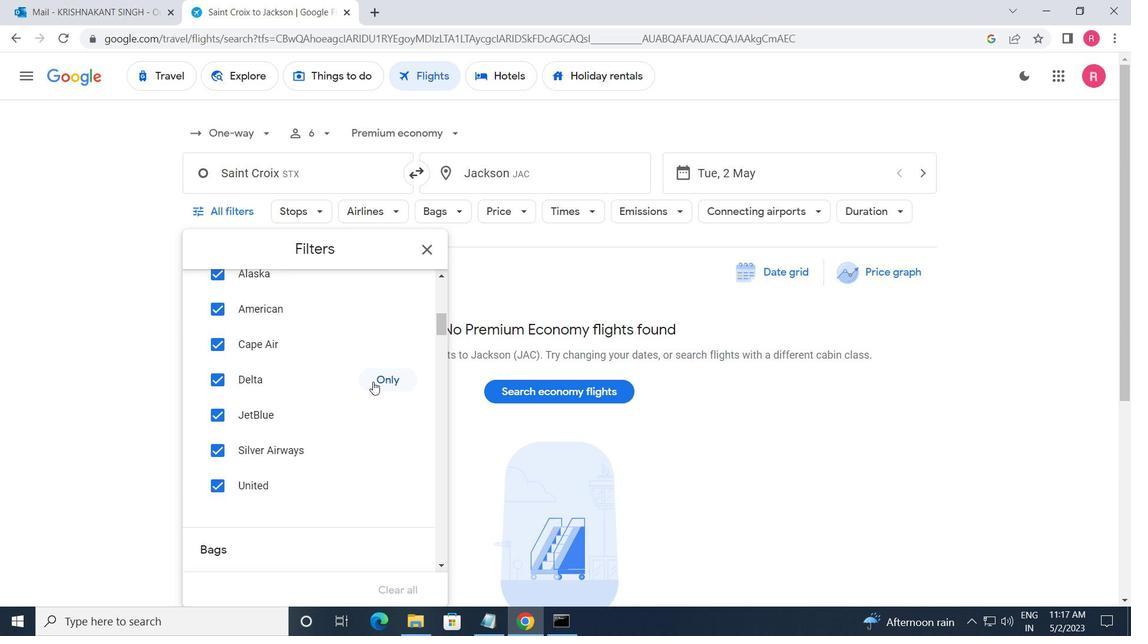 
Action: Mouse pressed left at (392, 382)
Screenshot: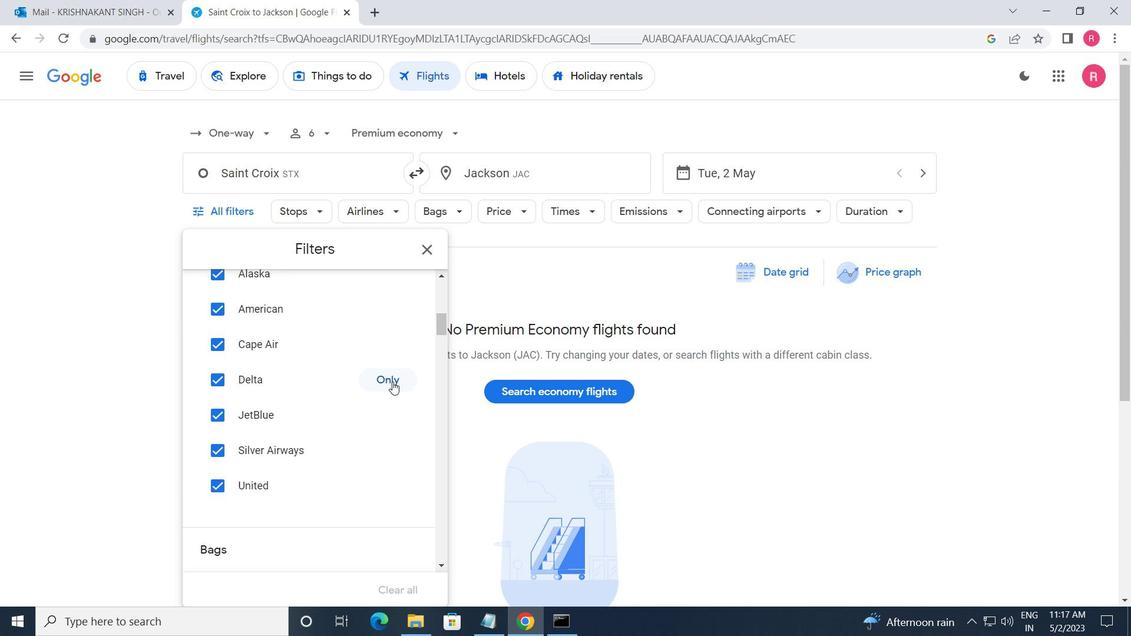 
Action: Mouse moved to (350, 414)
Screenshot: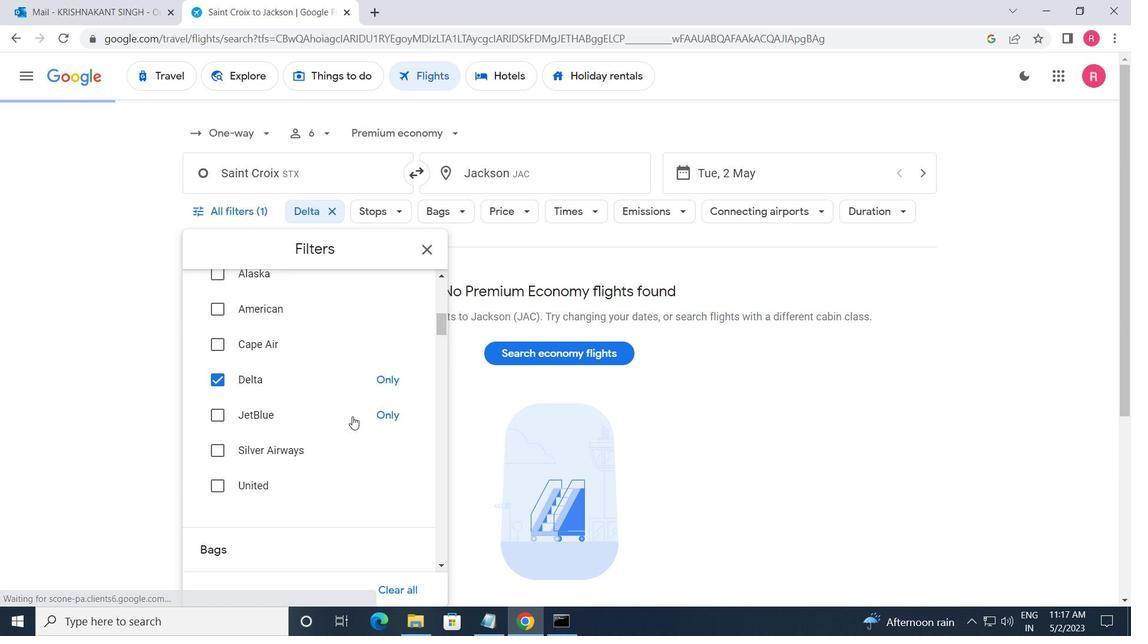 
Action: Mouse scrolled (350, 413) with delta (0, 0)
Screenshot: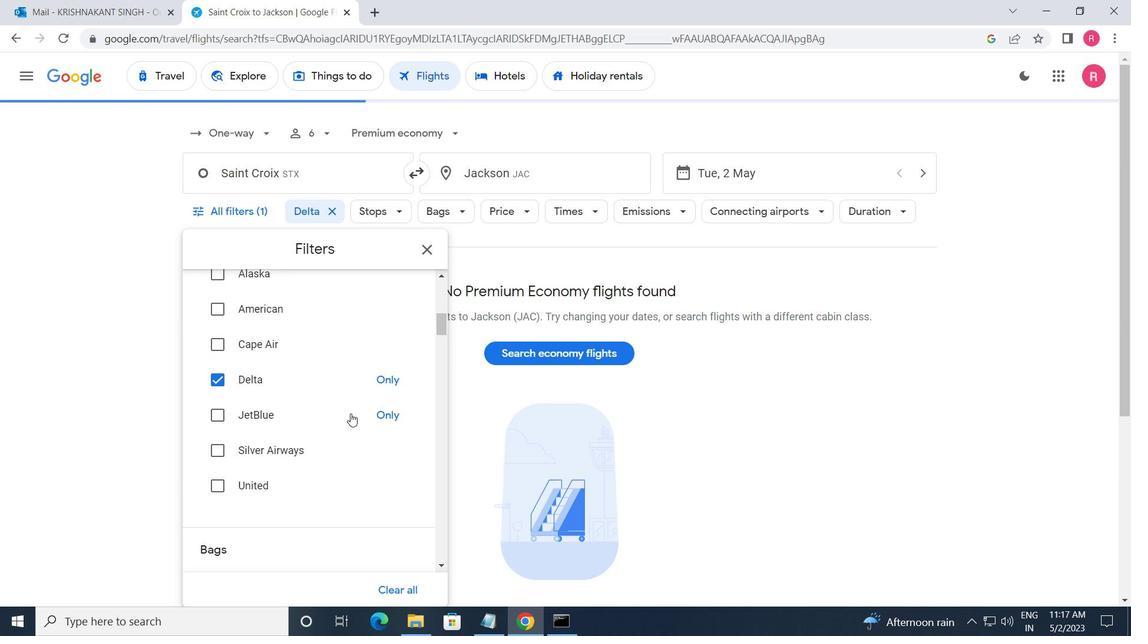 
Action: Mouse moved to (349, 414)
Screenshot: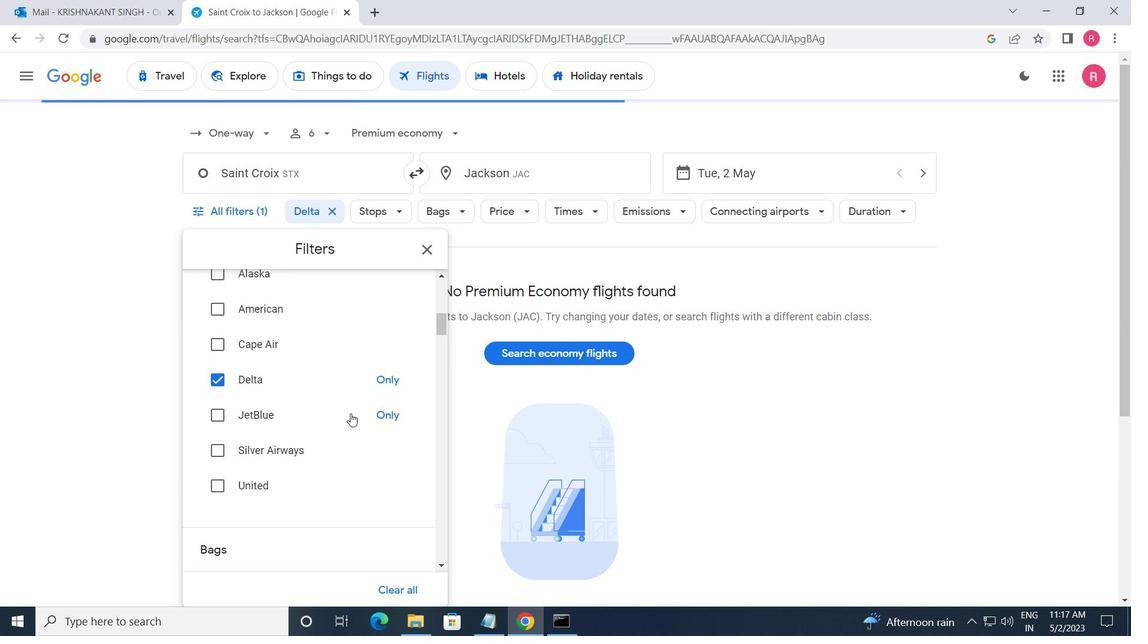 
Action: Mouse scrolled (349, 413) with delta (0, 0)
Screenshot: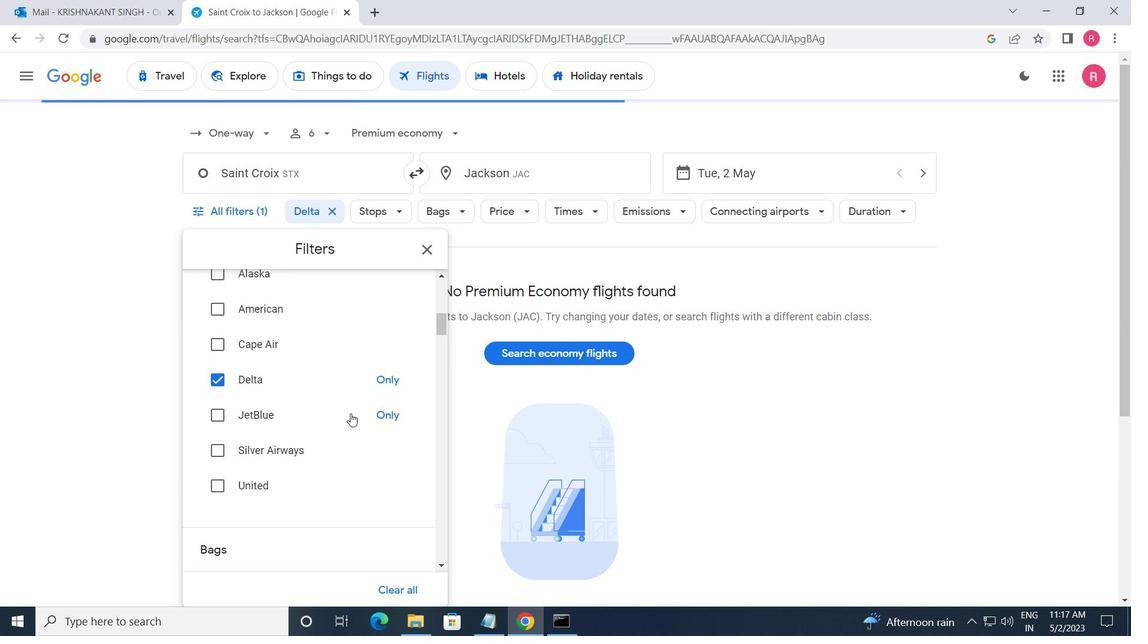 
Action: Mouse moved to (349, 416)
Screenshot: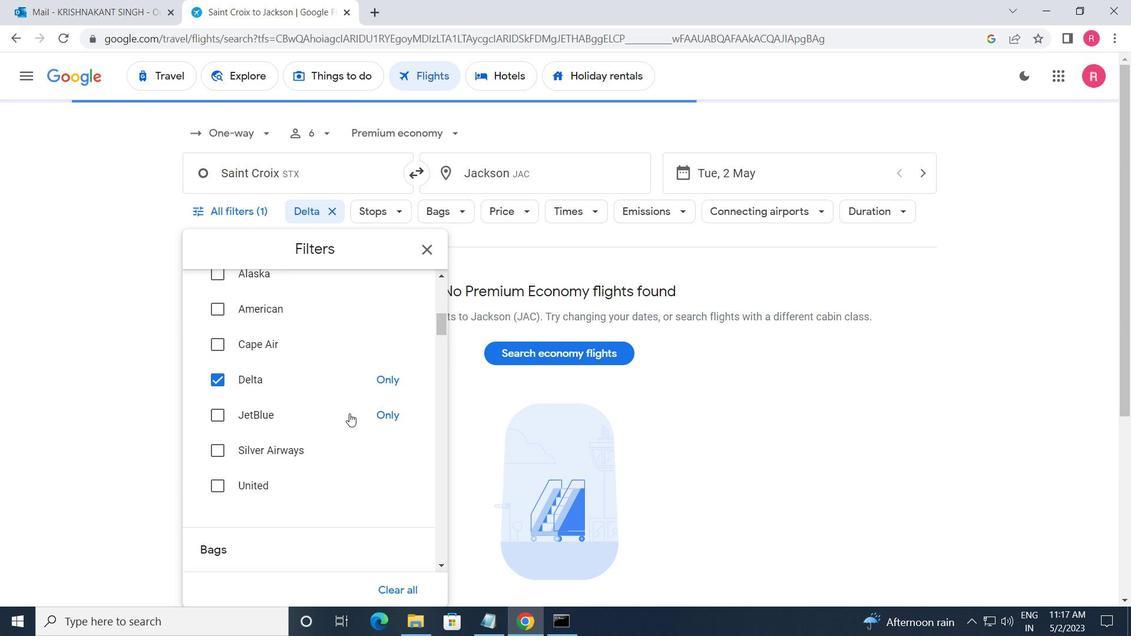 
Action: Mouse scrolled (349, 415) with delta (0, 0)
Screenshot: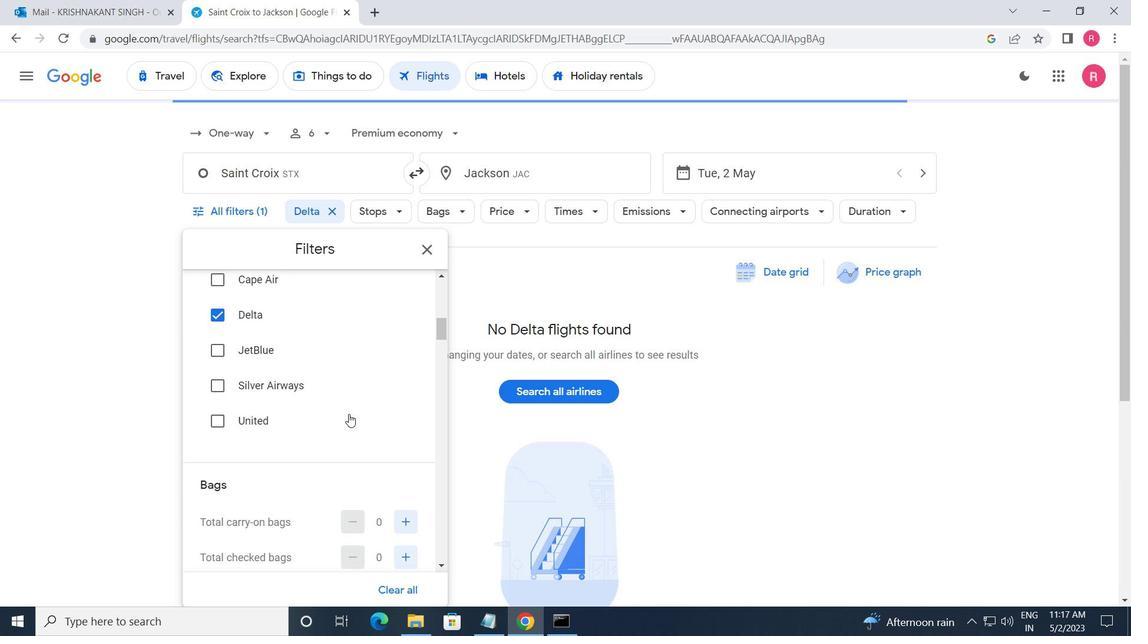 
Action: Mouse moved to (406, 371)
Screenshot: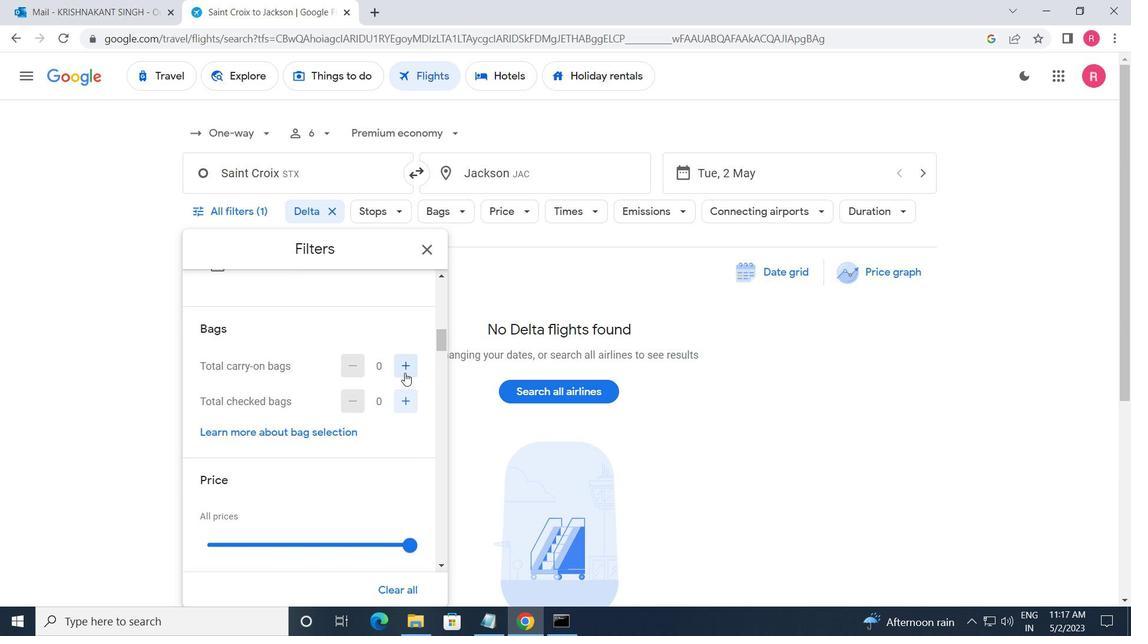 
Action: Mouse pressed left at (406, 371)
Screenshot: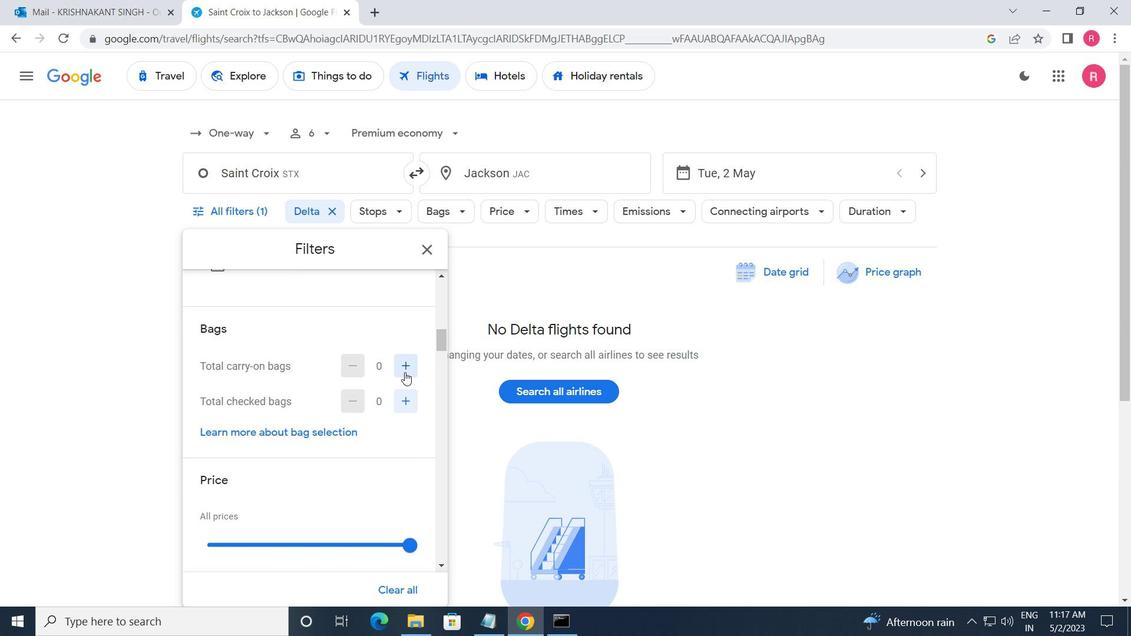 
Action: Mouse moved to (384, 406)
Screenshot: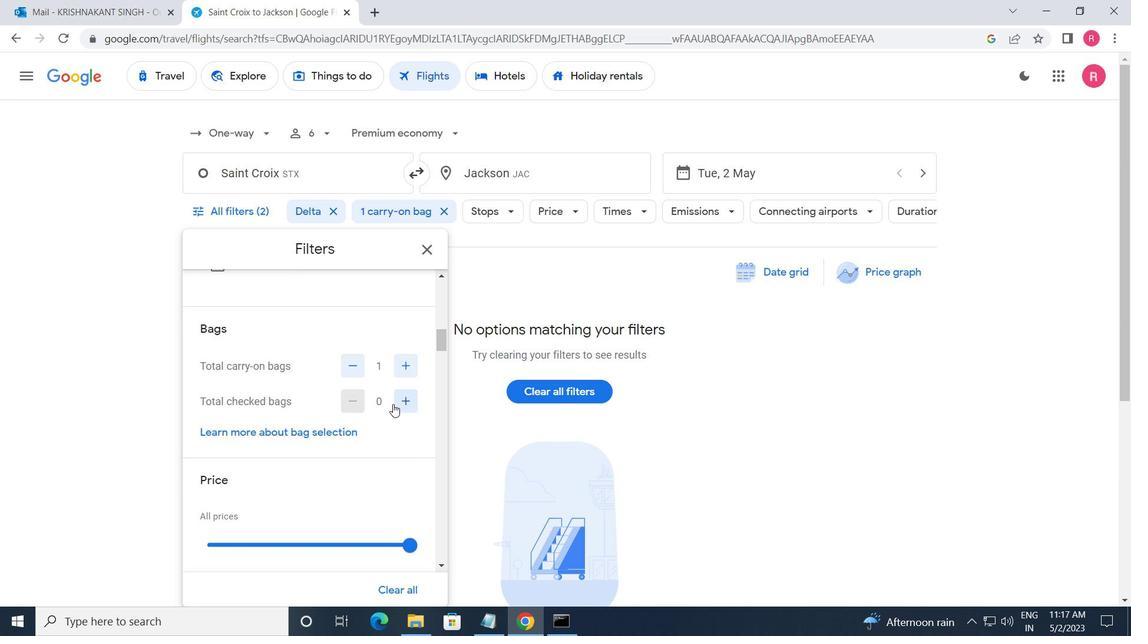 
Action: Mouse scrolled (384, 405) with delta (0, 0)
Screenshot: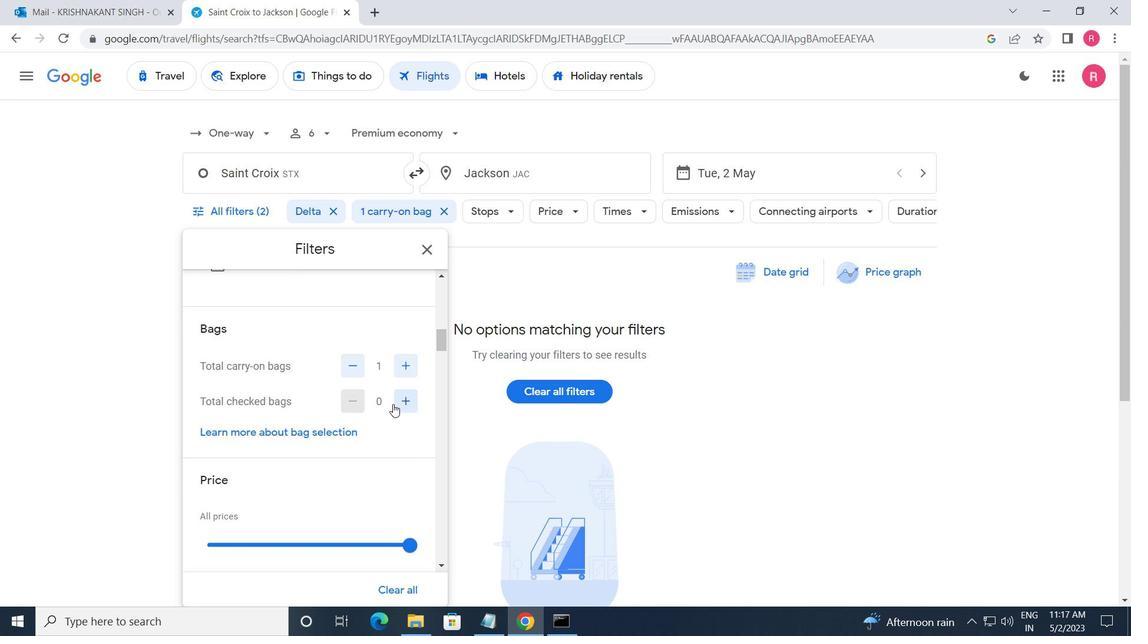 
Action: Mouse moved to (383, 406)
Screenshot: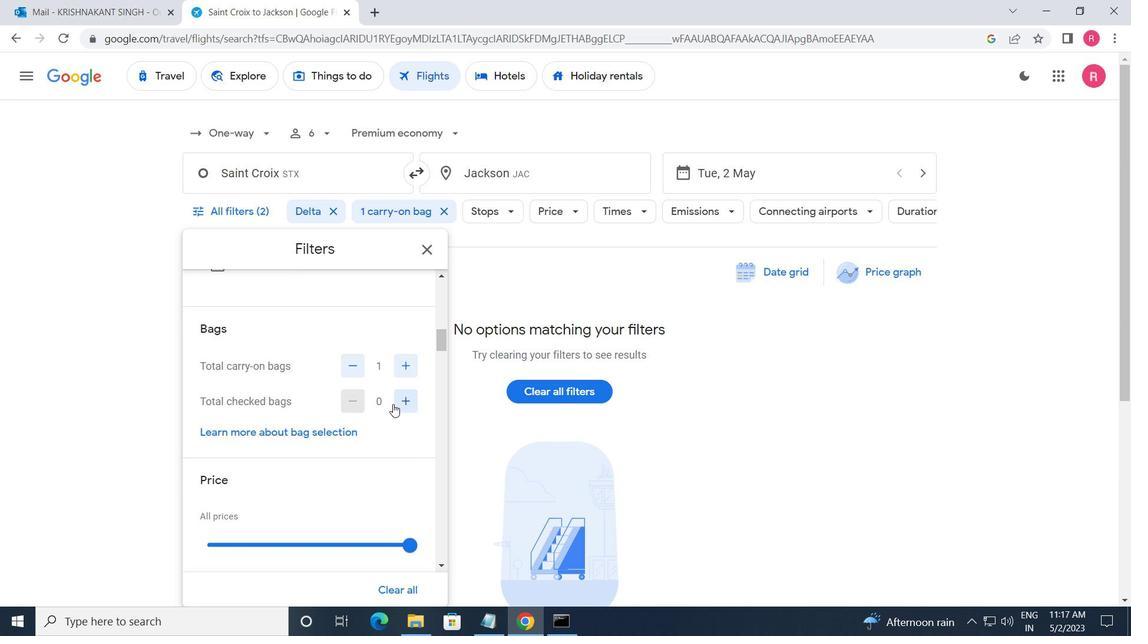 
Action: Mouse scrolled (383, 405) with delta (0, 0)
Screenshot: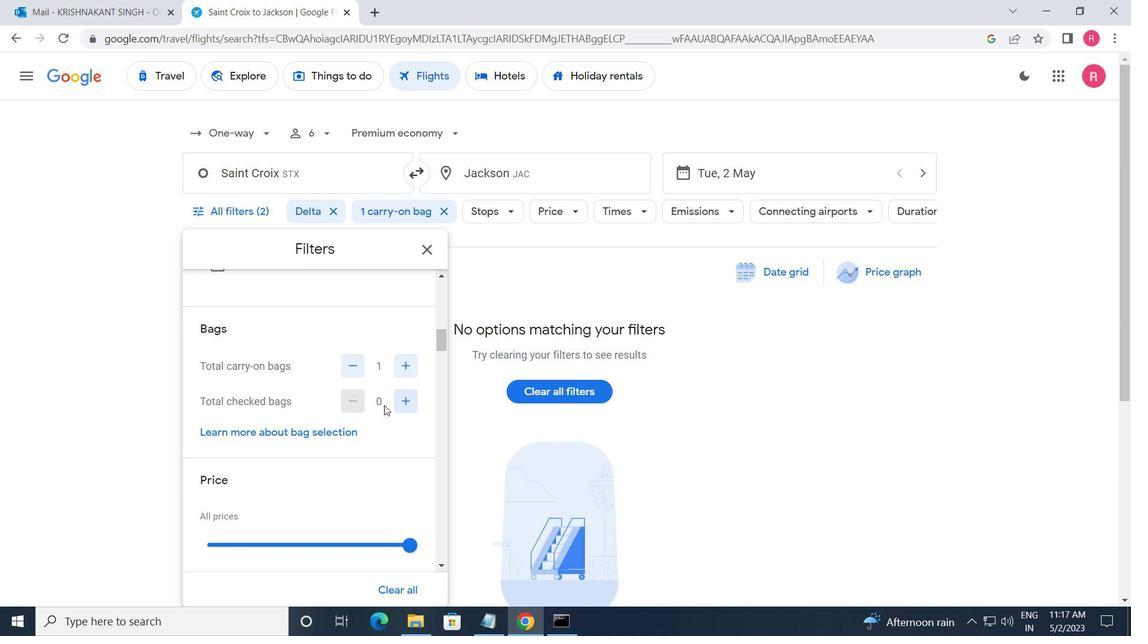 
Action: Mouse moved to (413, 403)
Screenshot: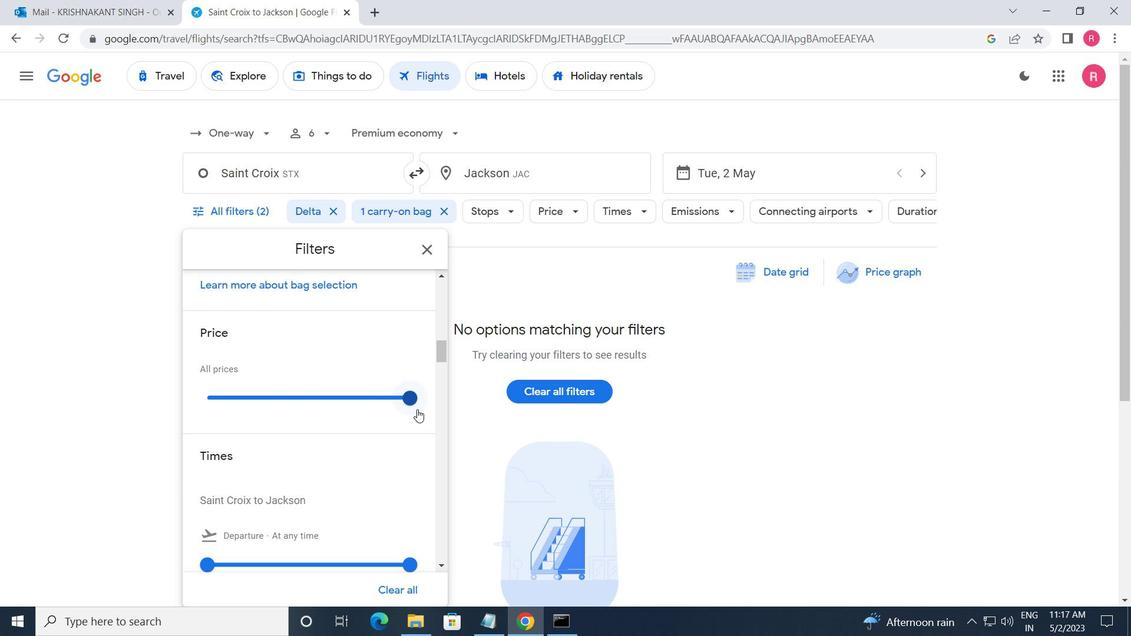 
Action: Mouse pressed left at (413, 403)
Screenshot: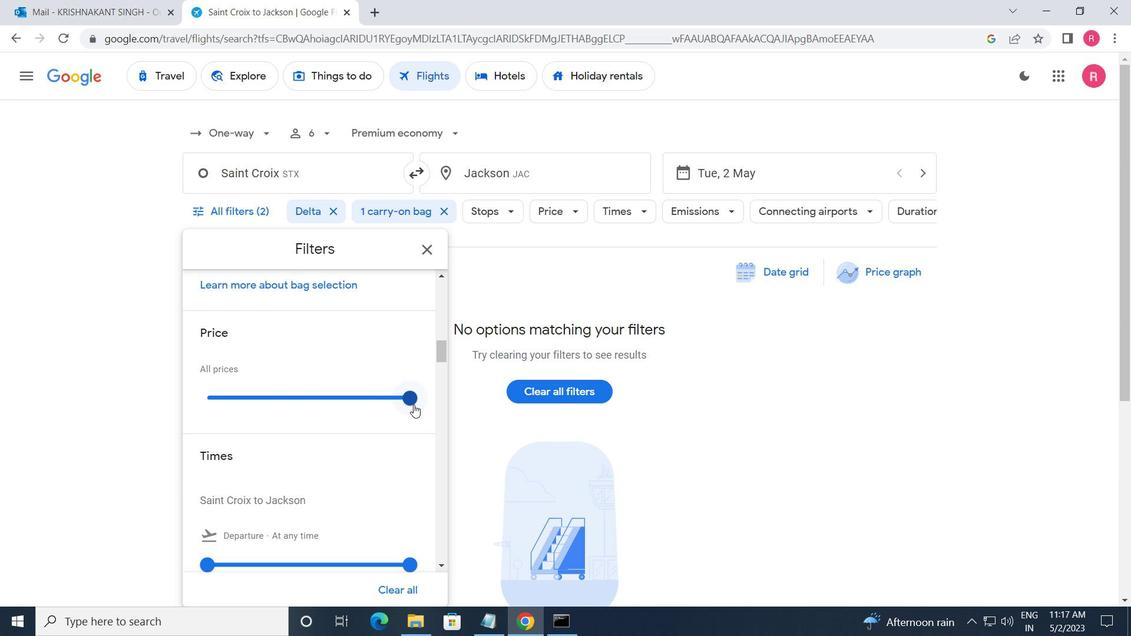 
Action: Mouse moved to (382, 444)
Screenshot: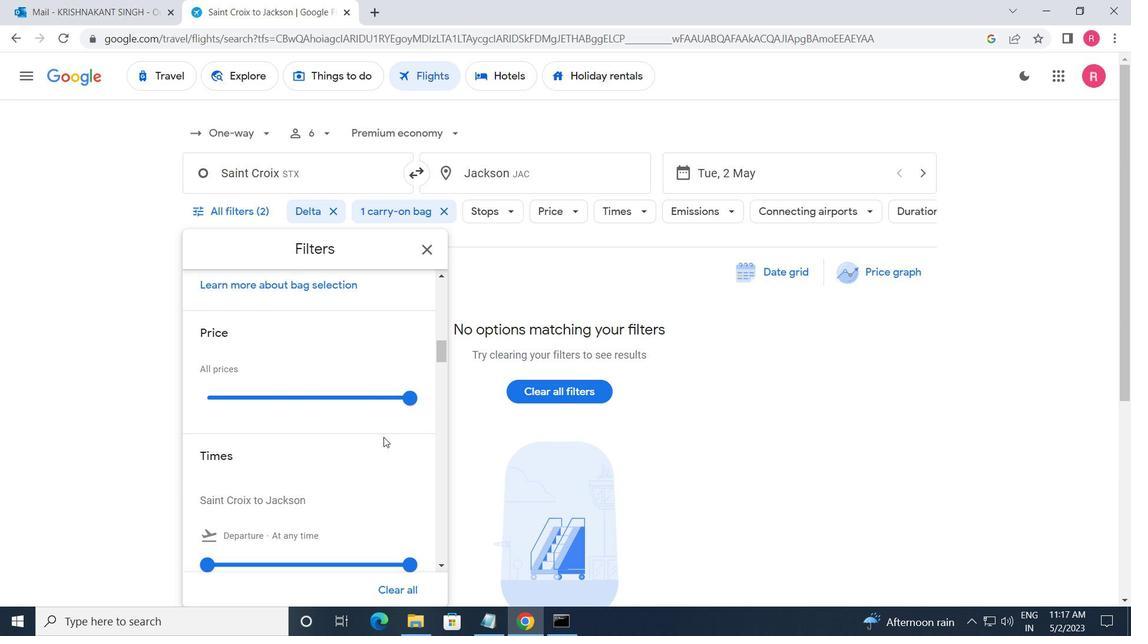 
Action: Mouse scrolled (382, 443) with delta (0, 0)
Screenshot: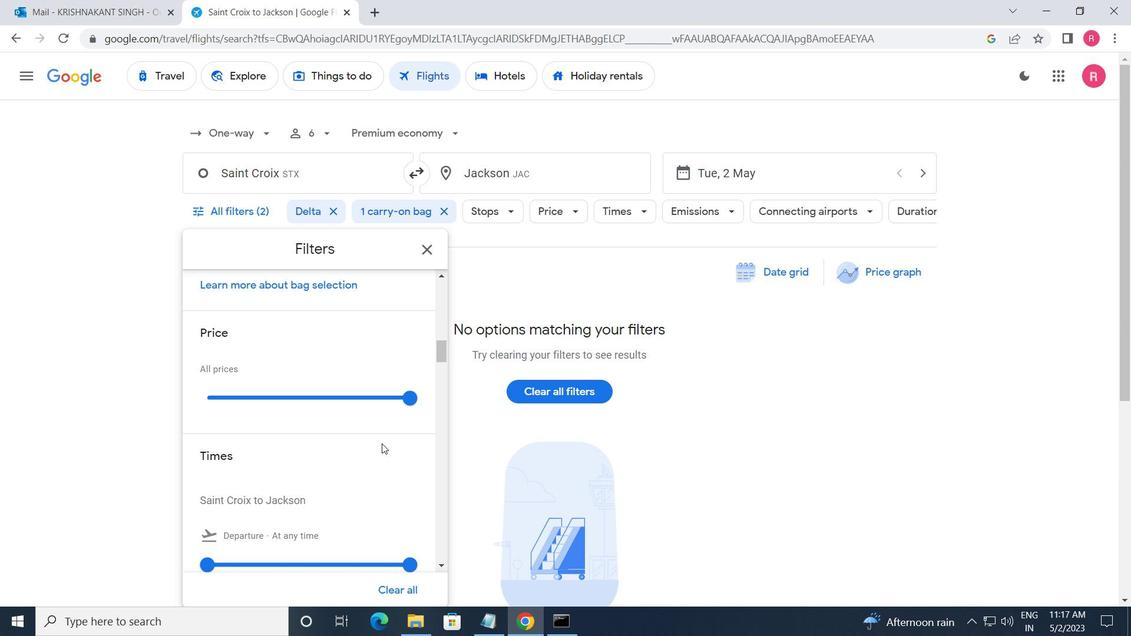 
Action: Mouse moved to (218, 488)
Screenshot: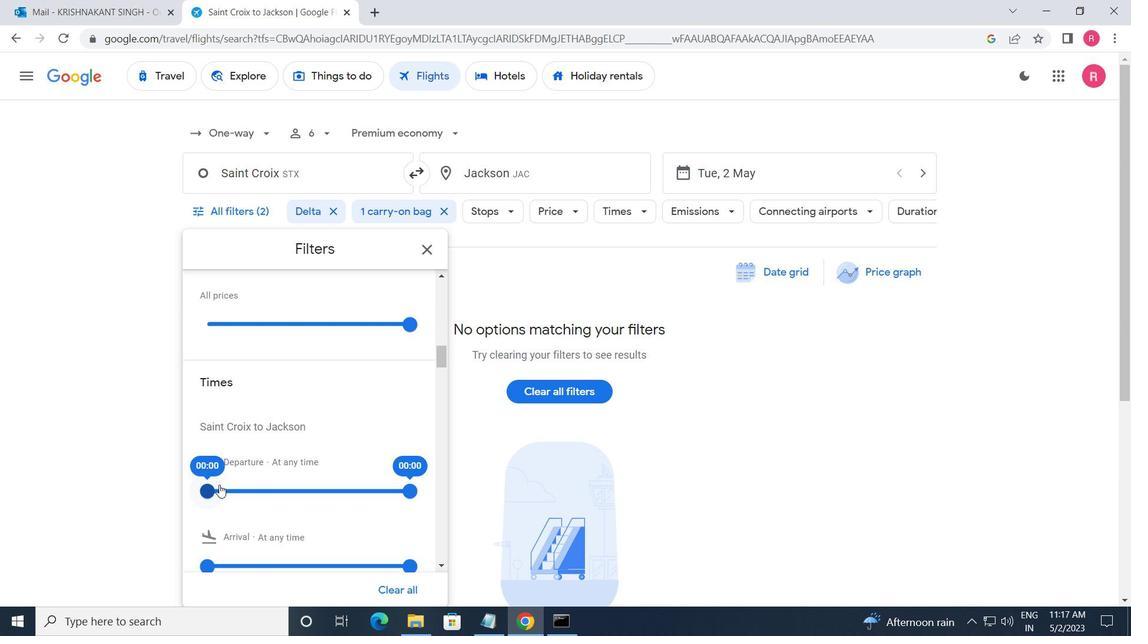 
Action: Mouse pressed left at (218, 488)
Screenshot: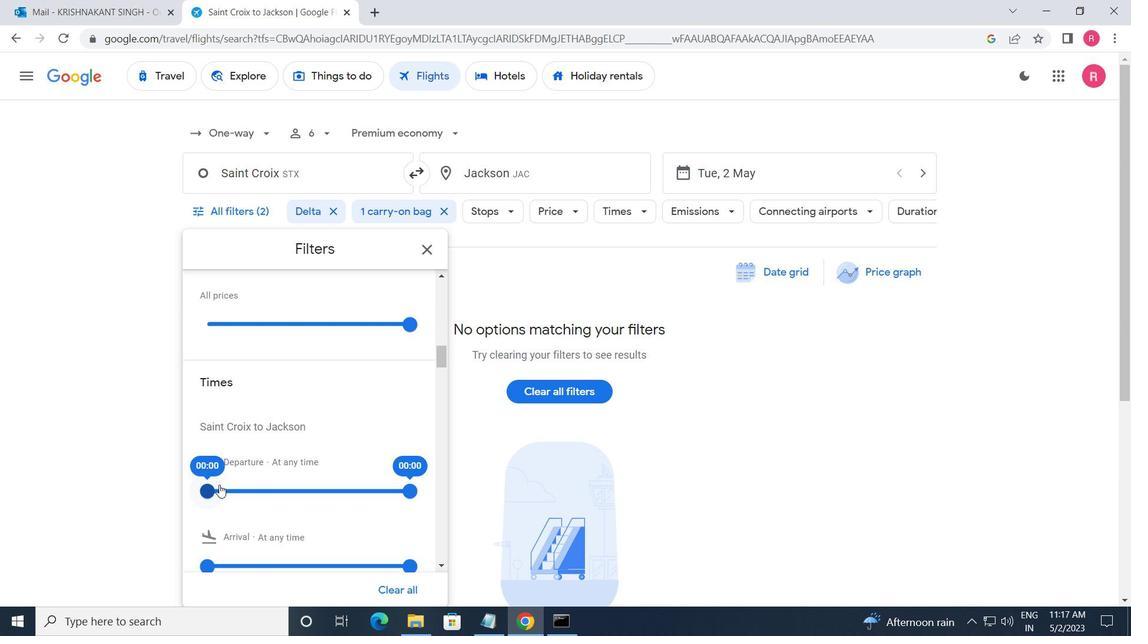 
Action: Mouse moved to (424, 256)
Screenshot: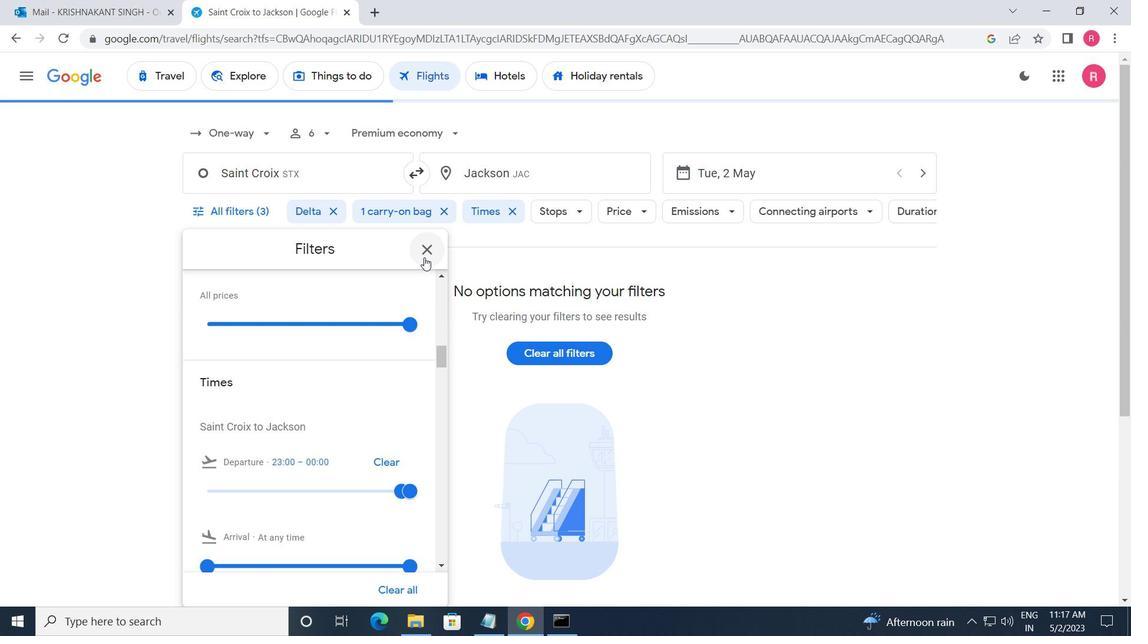 
Action: Mouse pressed left at (424, 256)
Screenshot: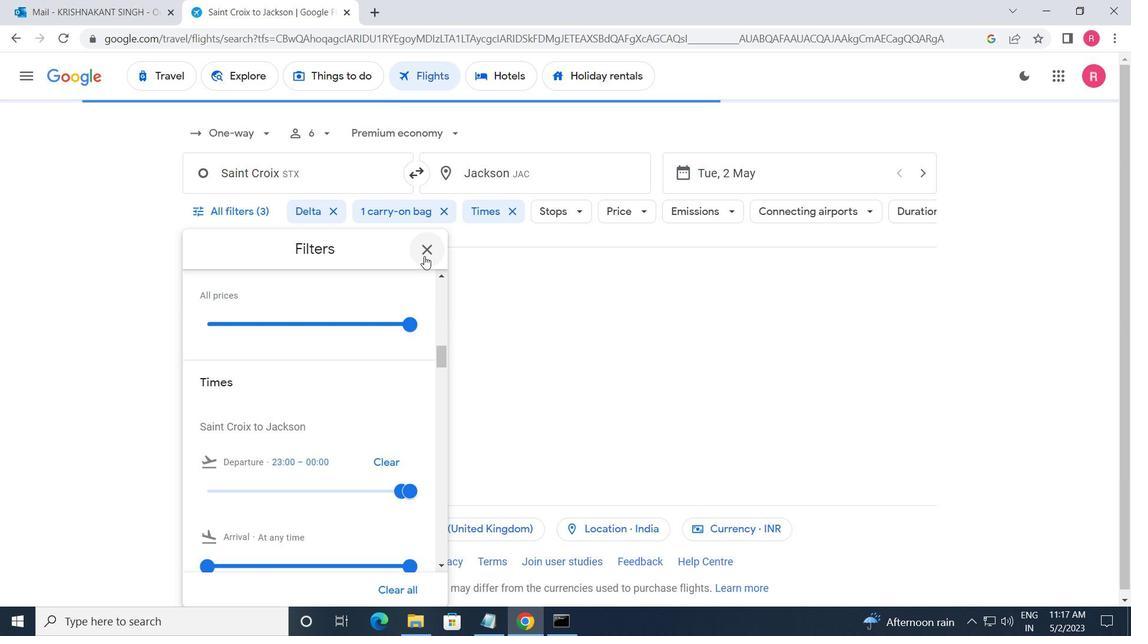 
Action: Mouse moved to (424, 256)
Screenshot: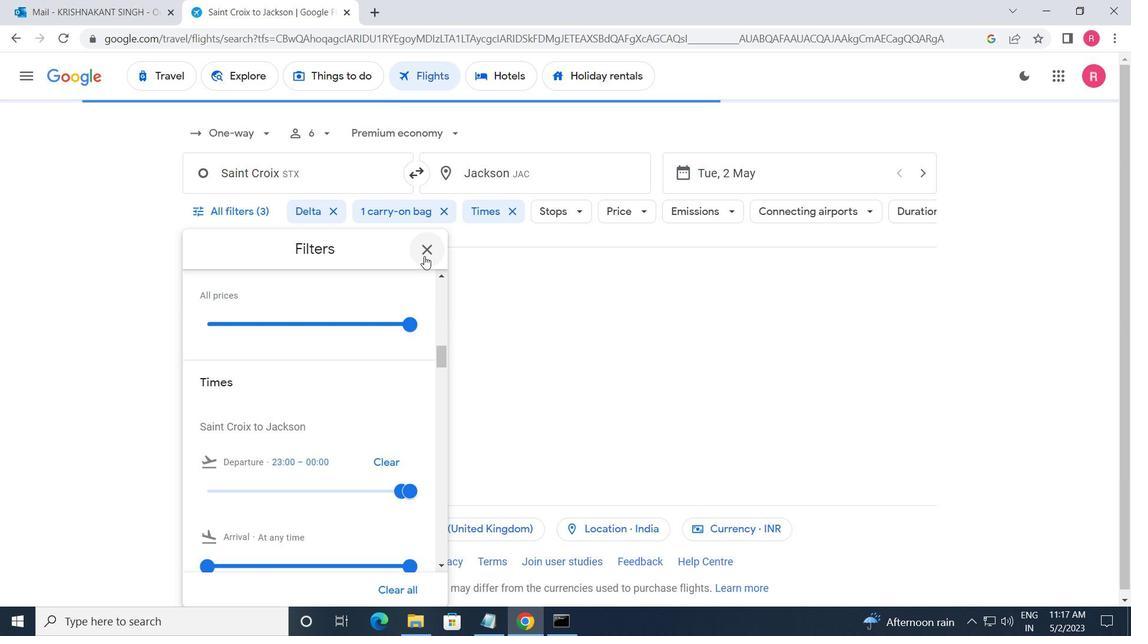 
